 Task: Create a 'franchise' object.
Action: Mouse moved to (1311, 84)
Screenshot: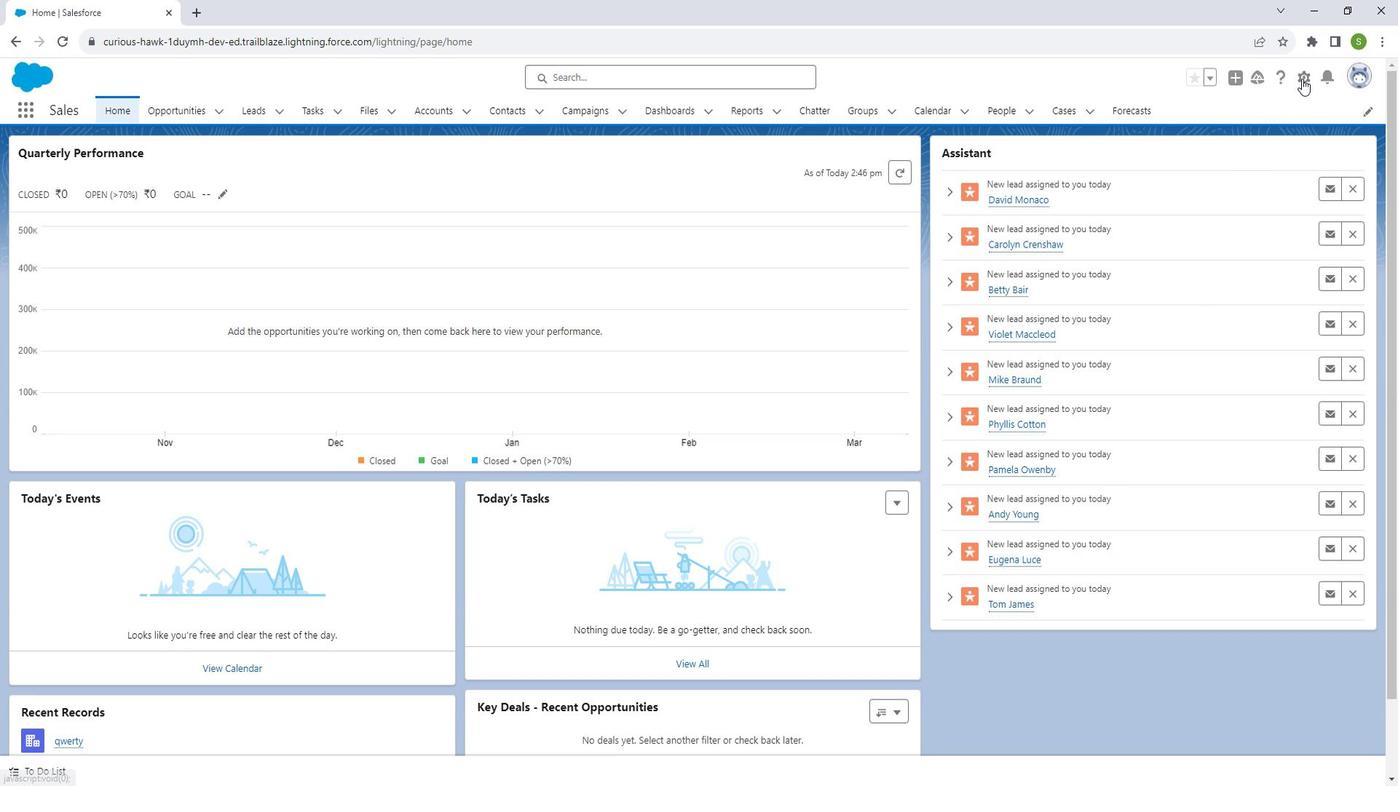 
Action: Mouse pressed left at (1311, 84)
Screenshot: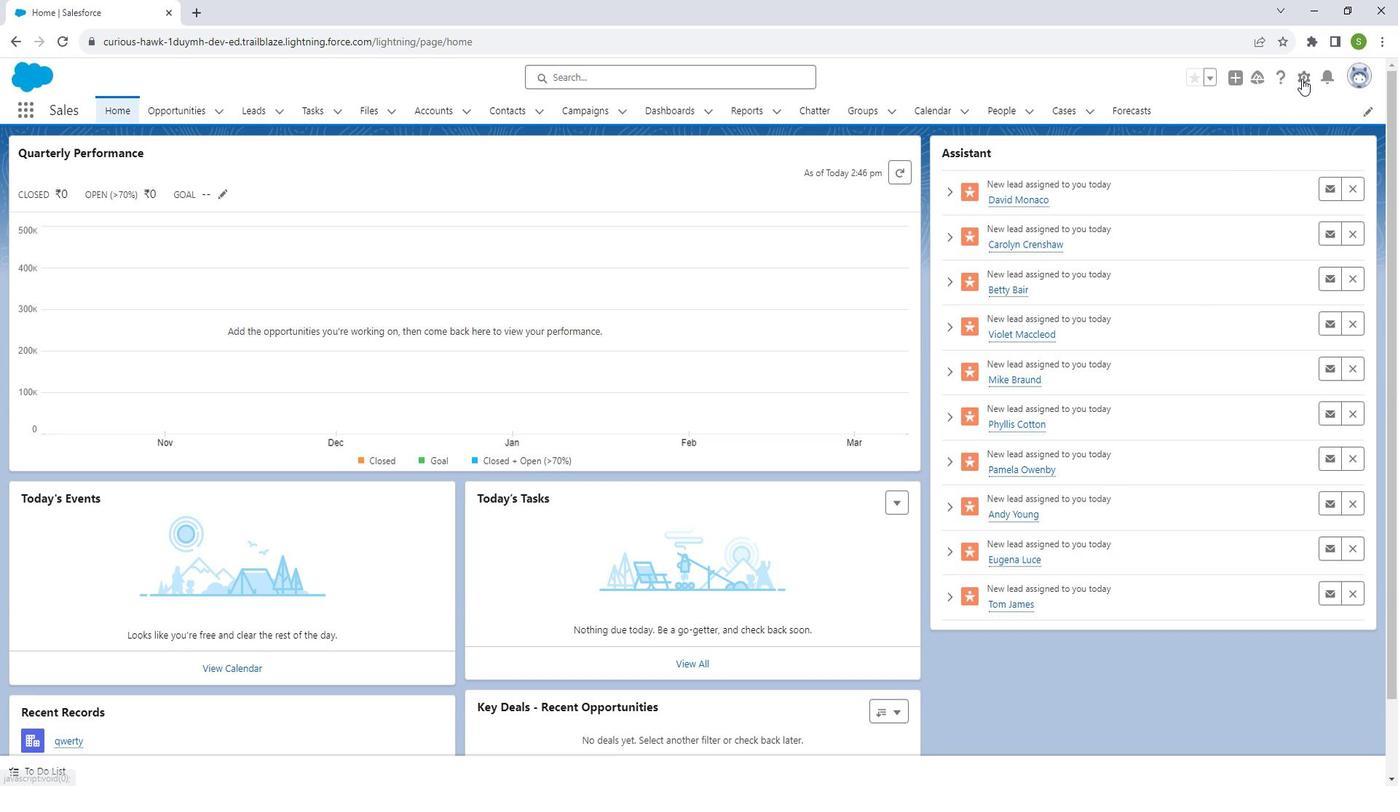 
Action: Mouse moved to (1266, 144)
Screenshot: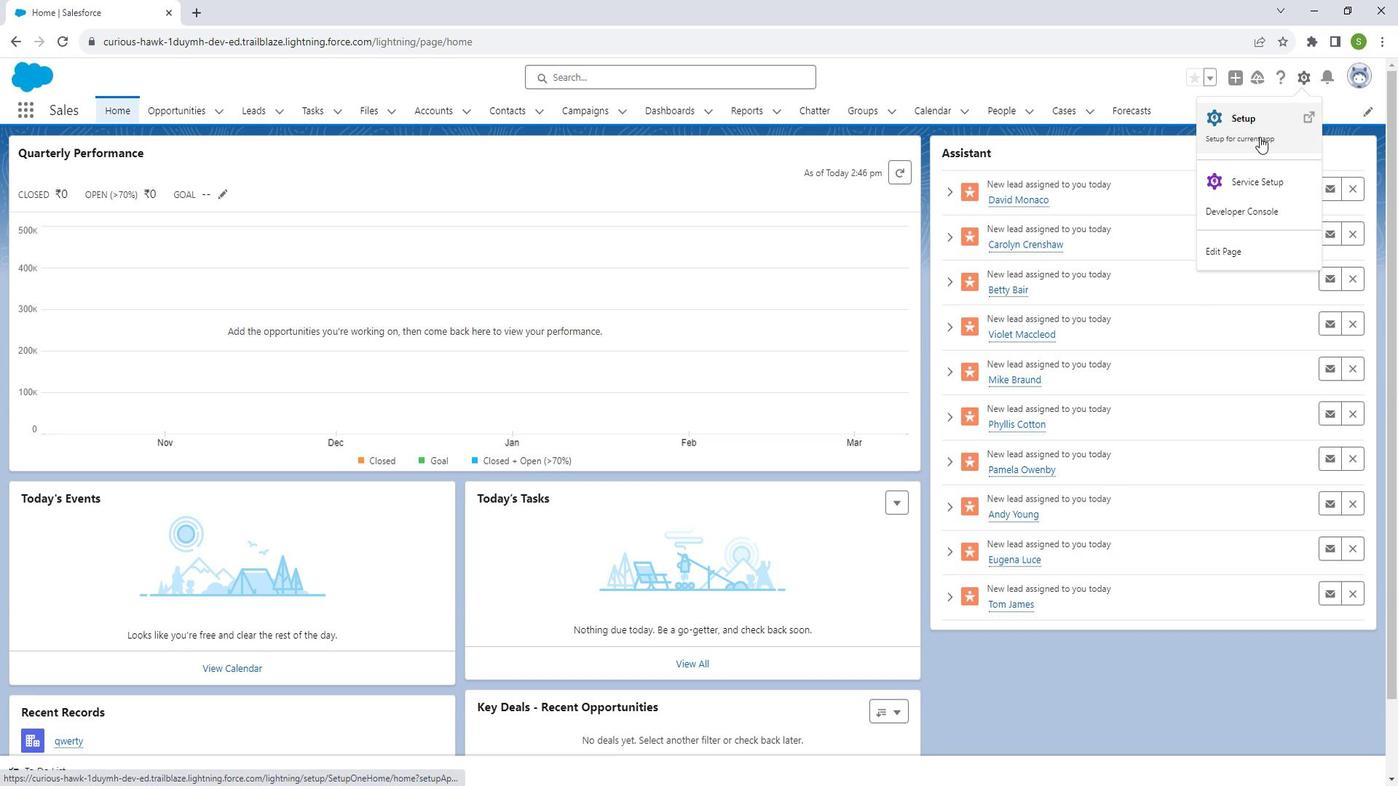 
Action: Mouse pressed left at (1266, 144)
Screenshot: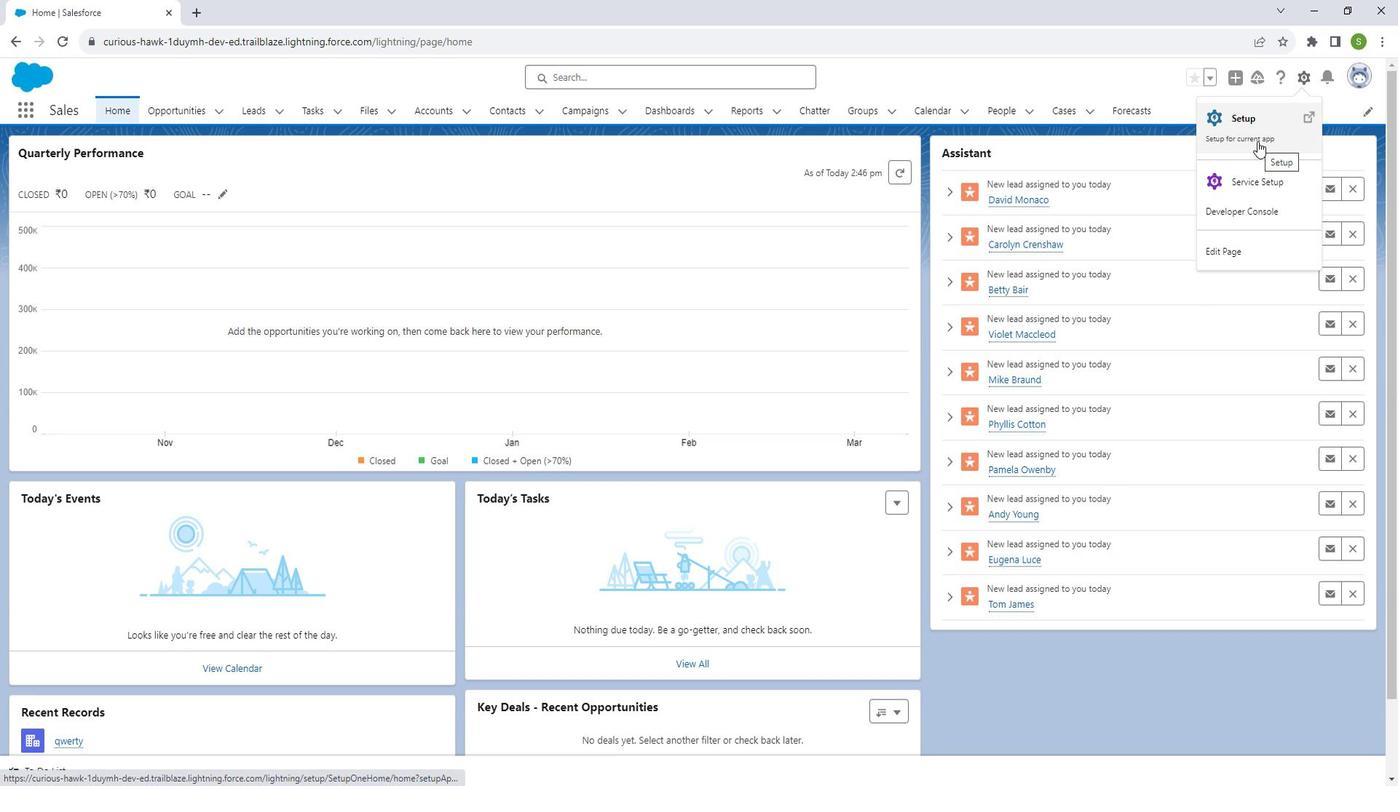 
Action: Mouse moved to (117, 275)
Screenshot: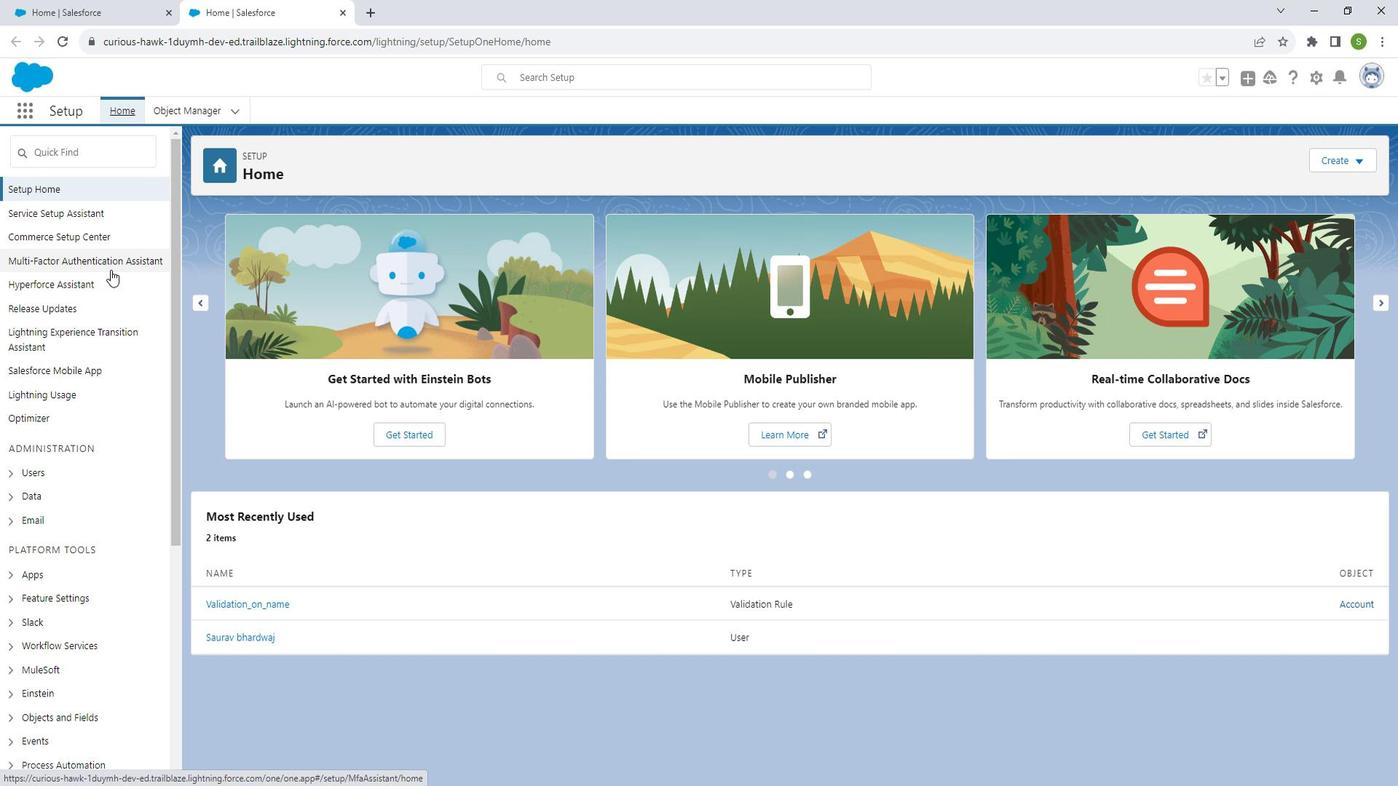 
Action: Mouse scrolled (117, 274) with delta (0, 0)
Screenshot: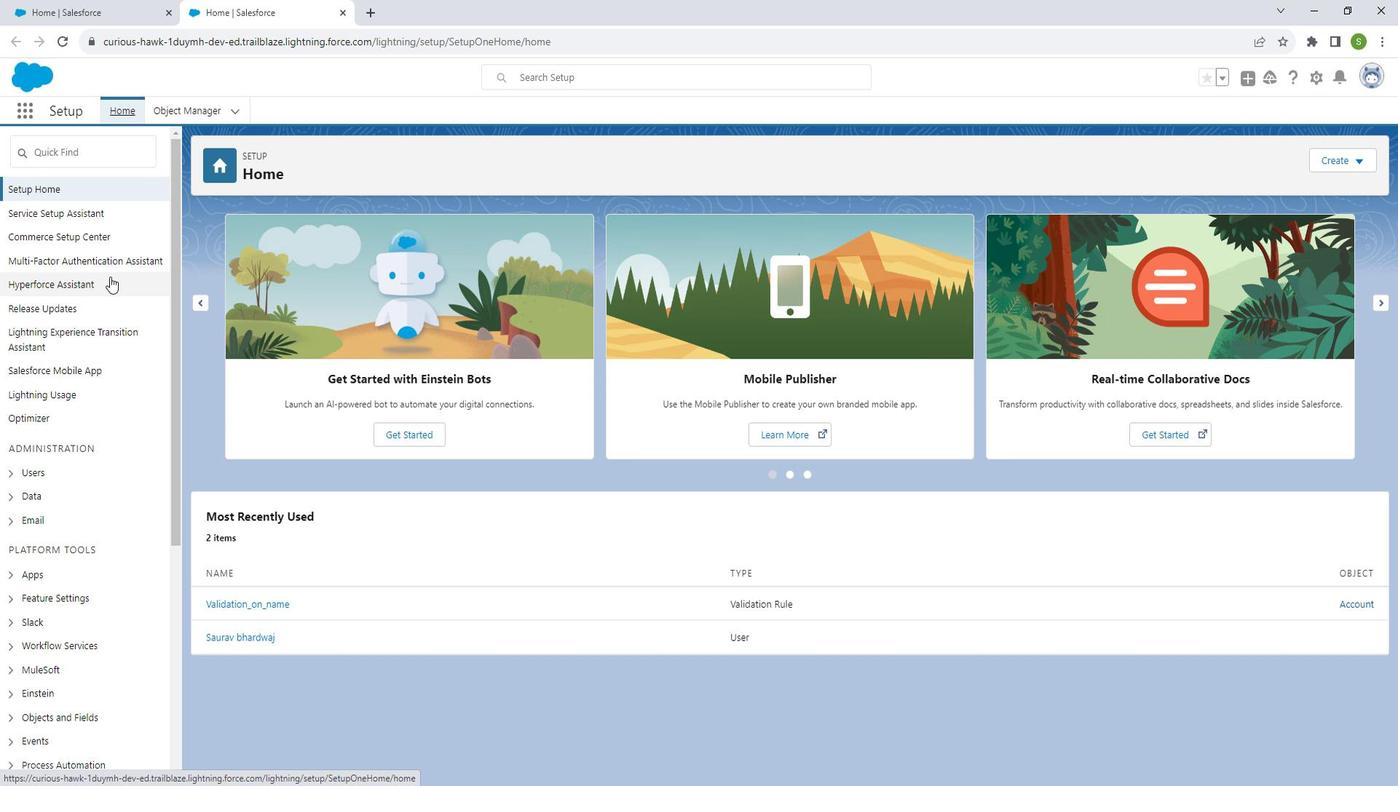 
Action: Mouse moved to (117, 277)
Screenshot: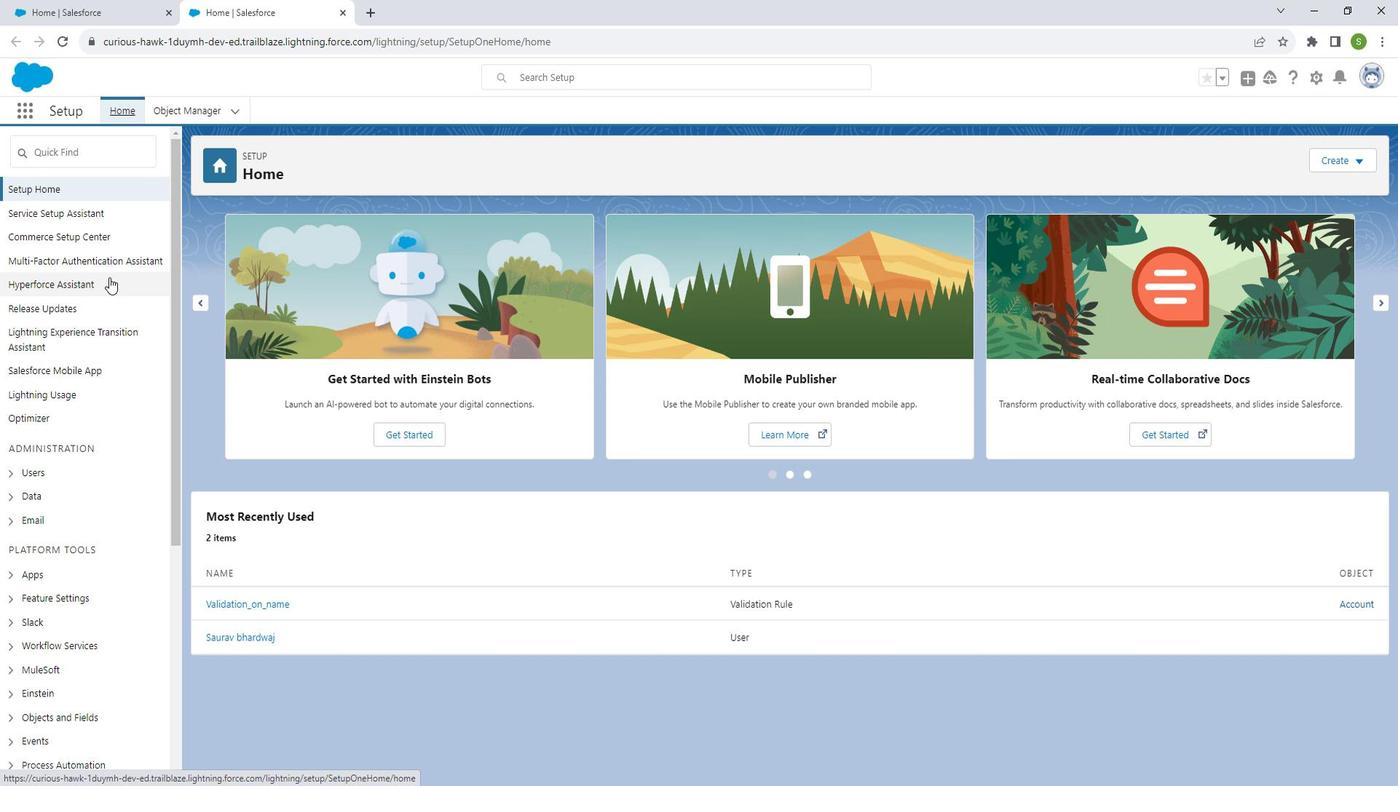 
Action: Mouse scrolled (117, 276) with delta (0, 0)
Screenshot: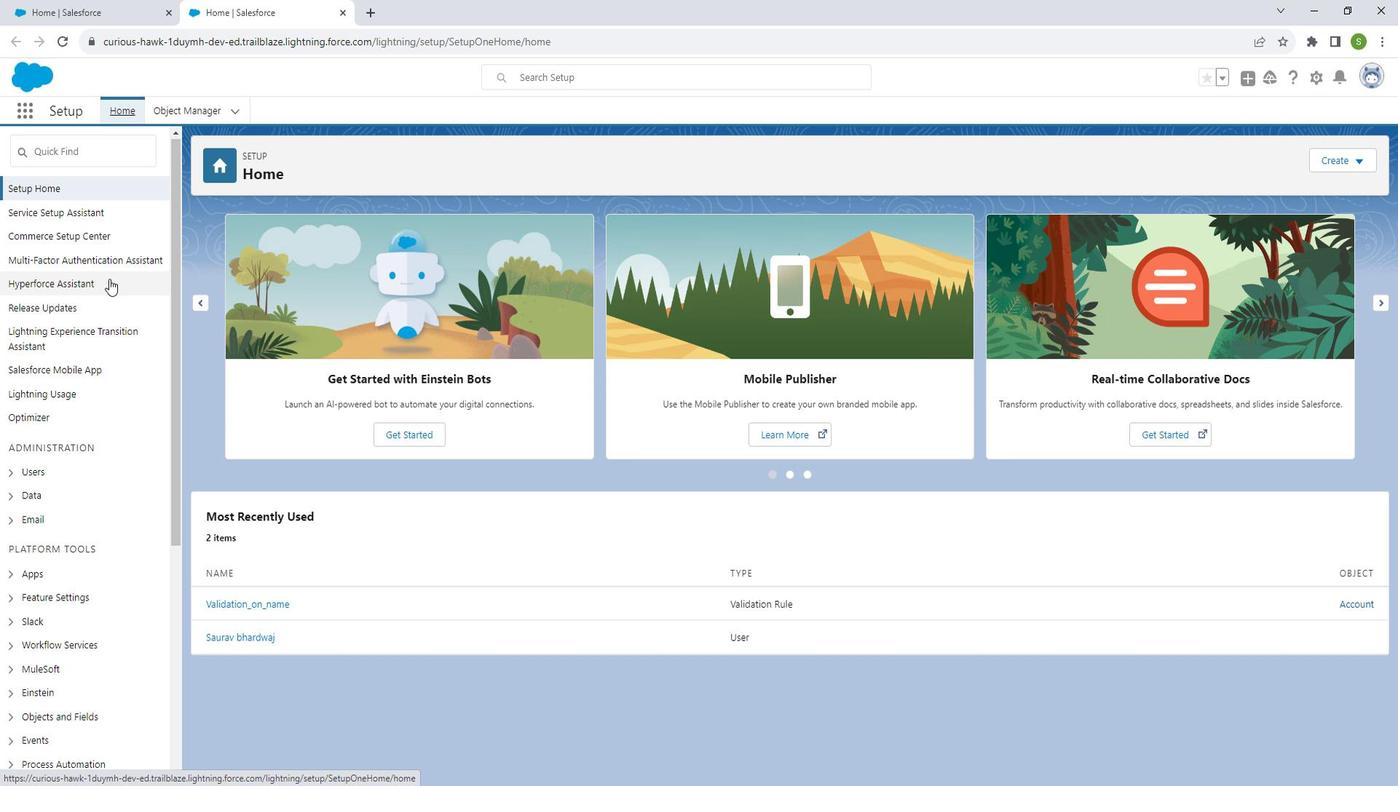 
Action: Mouse moved to (117, 277)
Screenshot: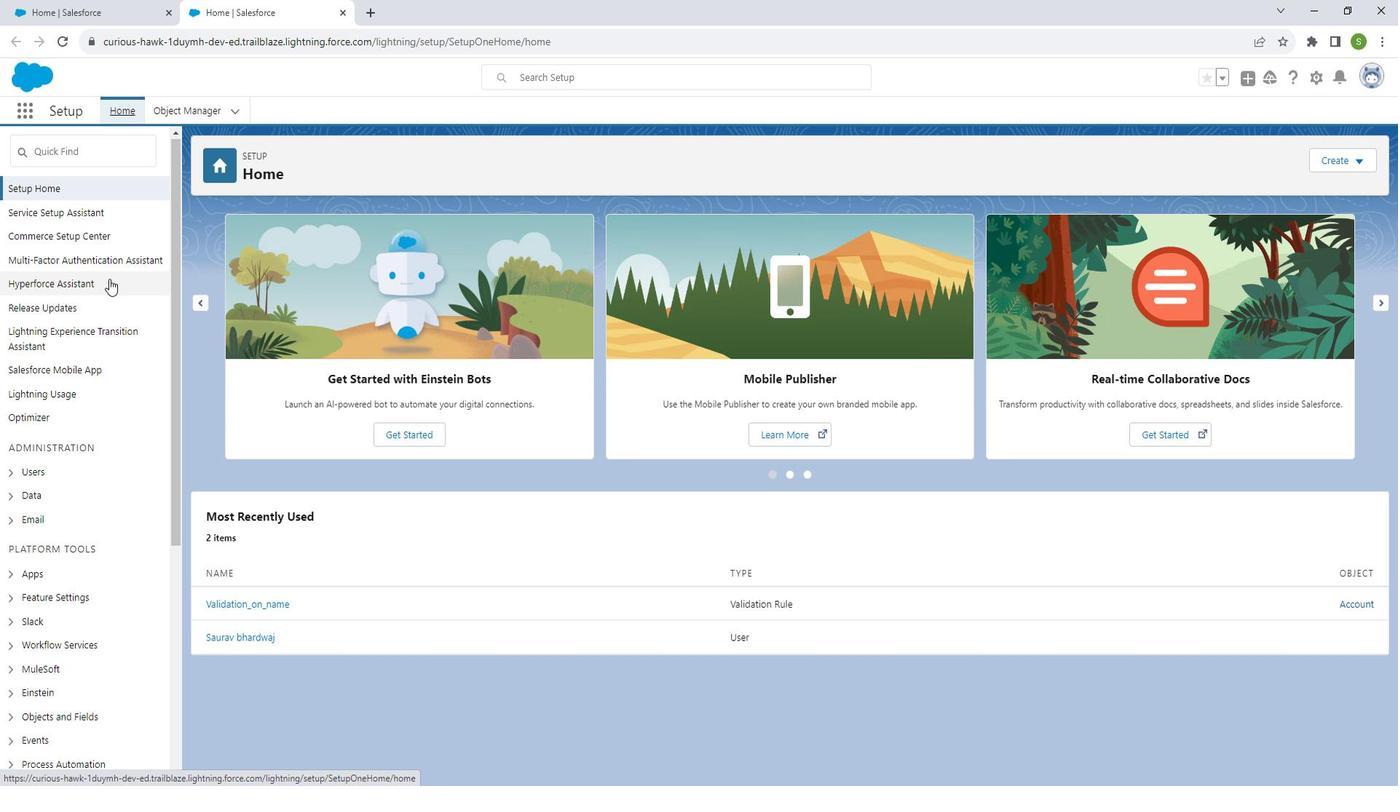
Action: Mouse scrolled (117, 276) with delta (0, 0)
Screenshot: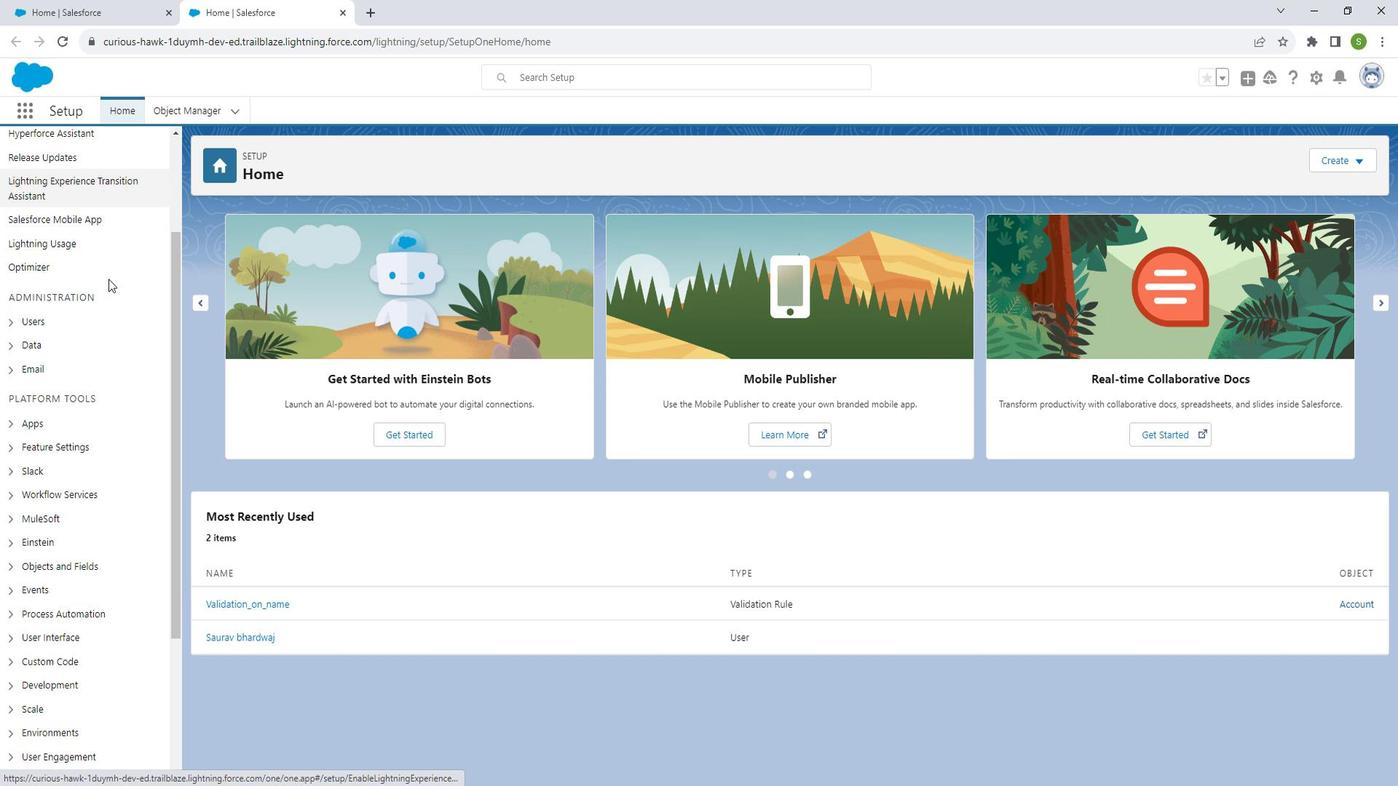
Action: Mouse moved to (117, 277)
Screenshot: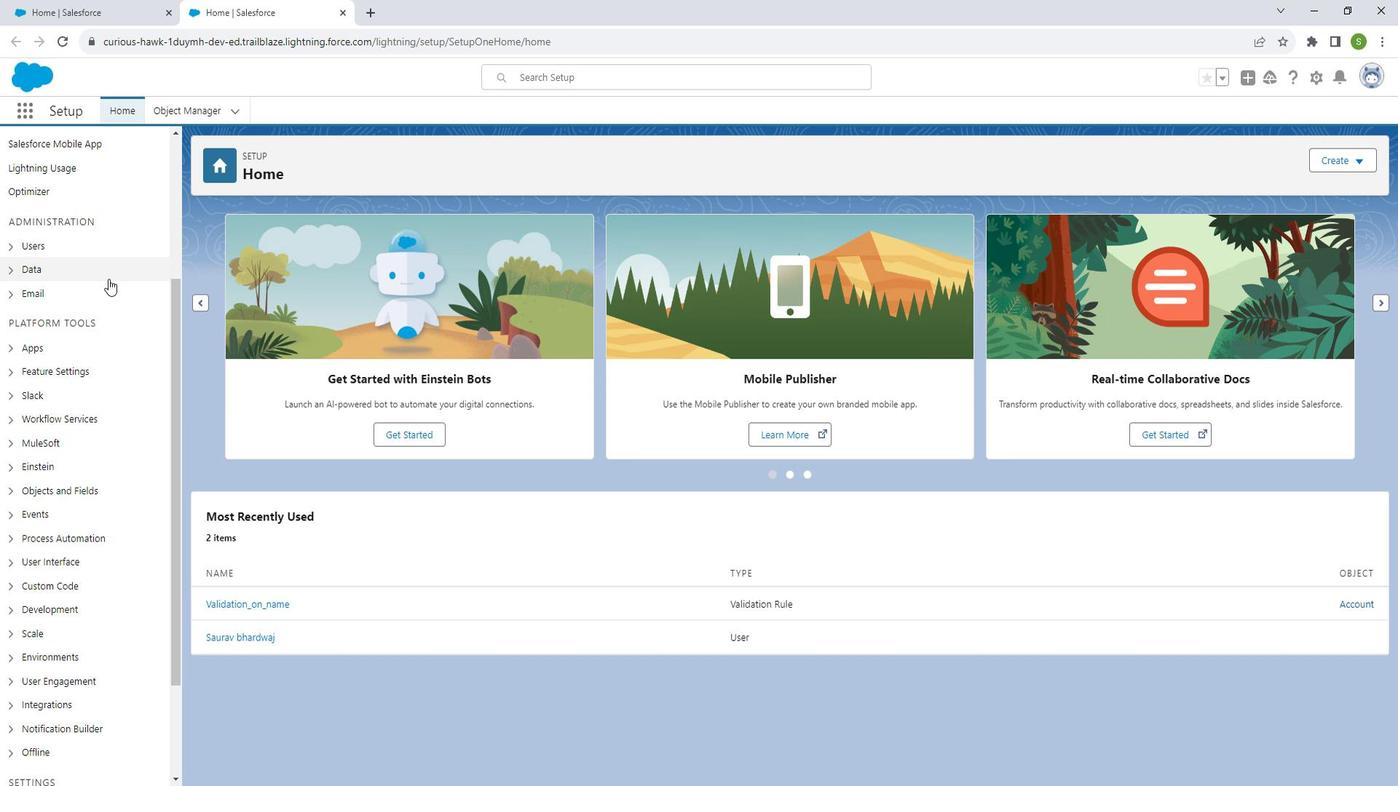 
Action: Mouse scrolled (117, 278) with delta (0, 0)
Screenshot: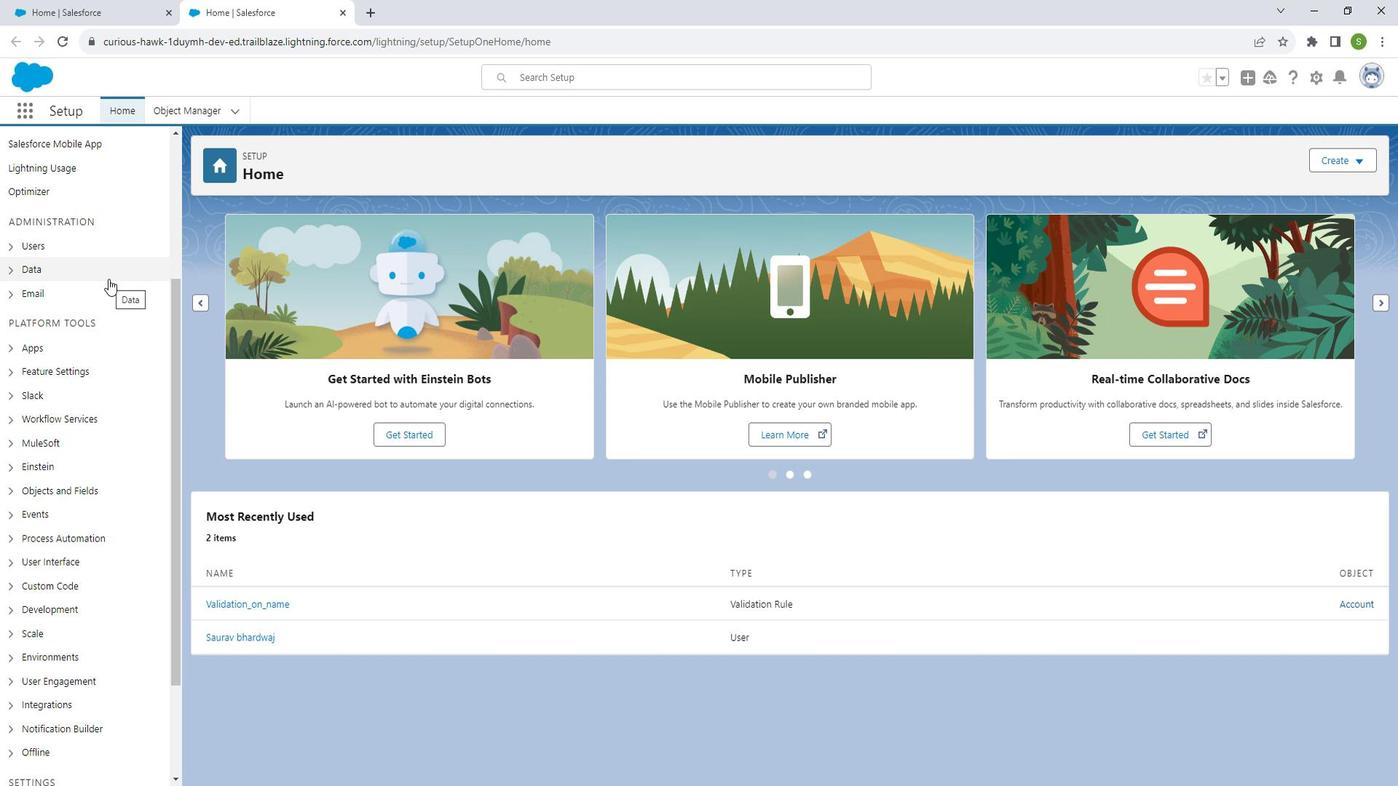 
Action: Mouse scrolled (117, 278) with delta (0, 0)
Screenshot: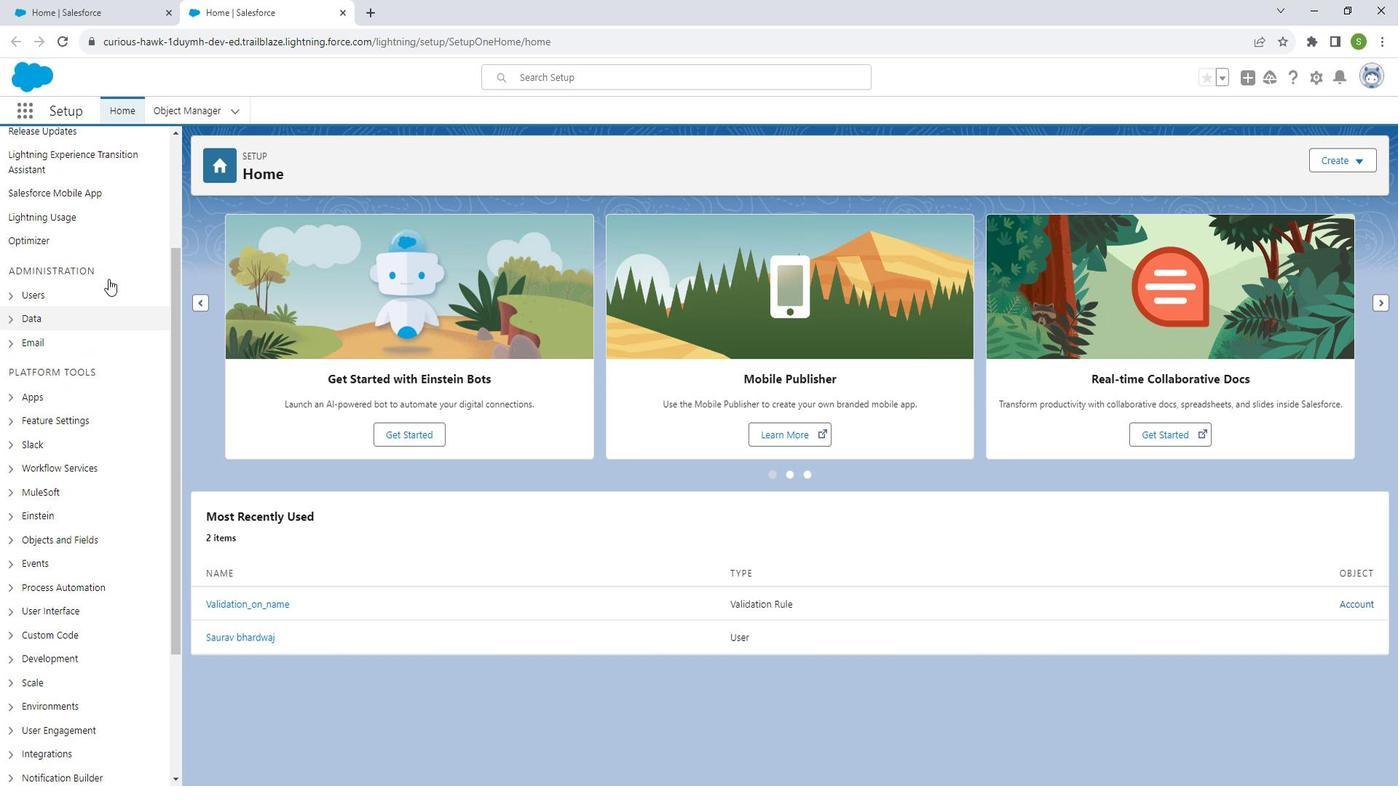 
Action: Mouse moved to (117, 276)
Screenshot: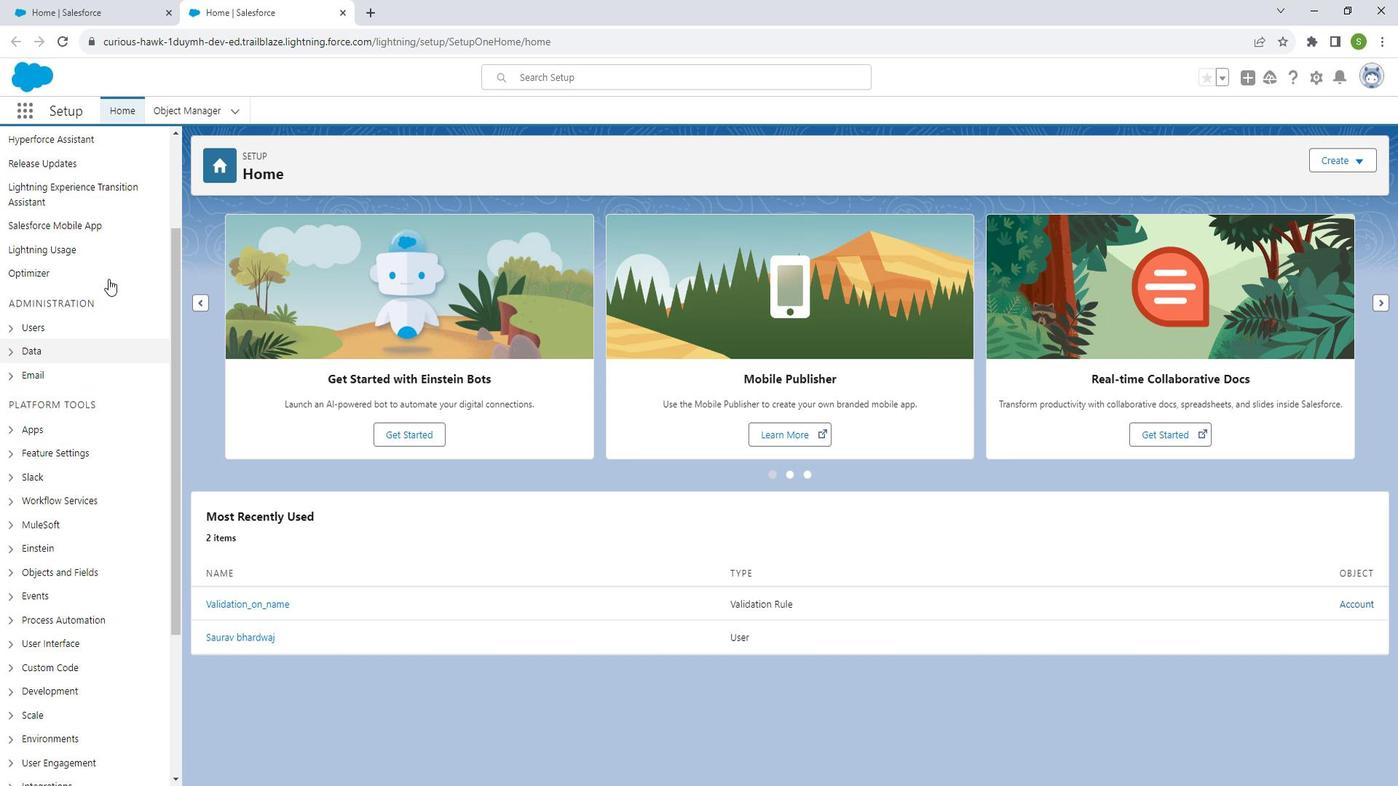 
Action: Mouse scrolled (117, 277) with delta (0, 0)
Screenshot: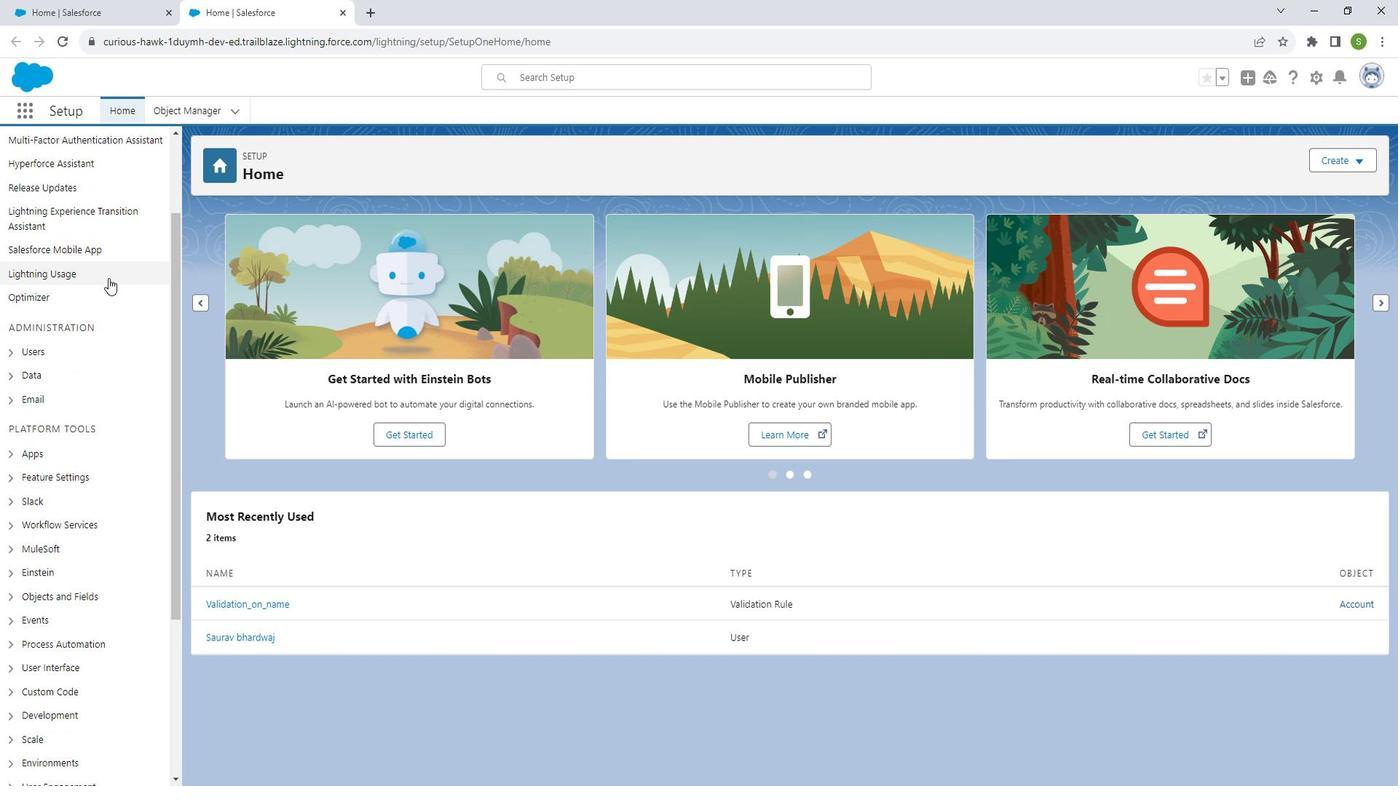 
Action: Mouse moved to (117, 276)
Screenshot: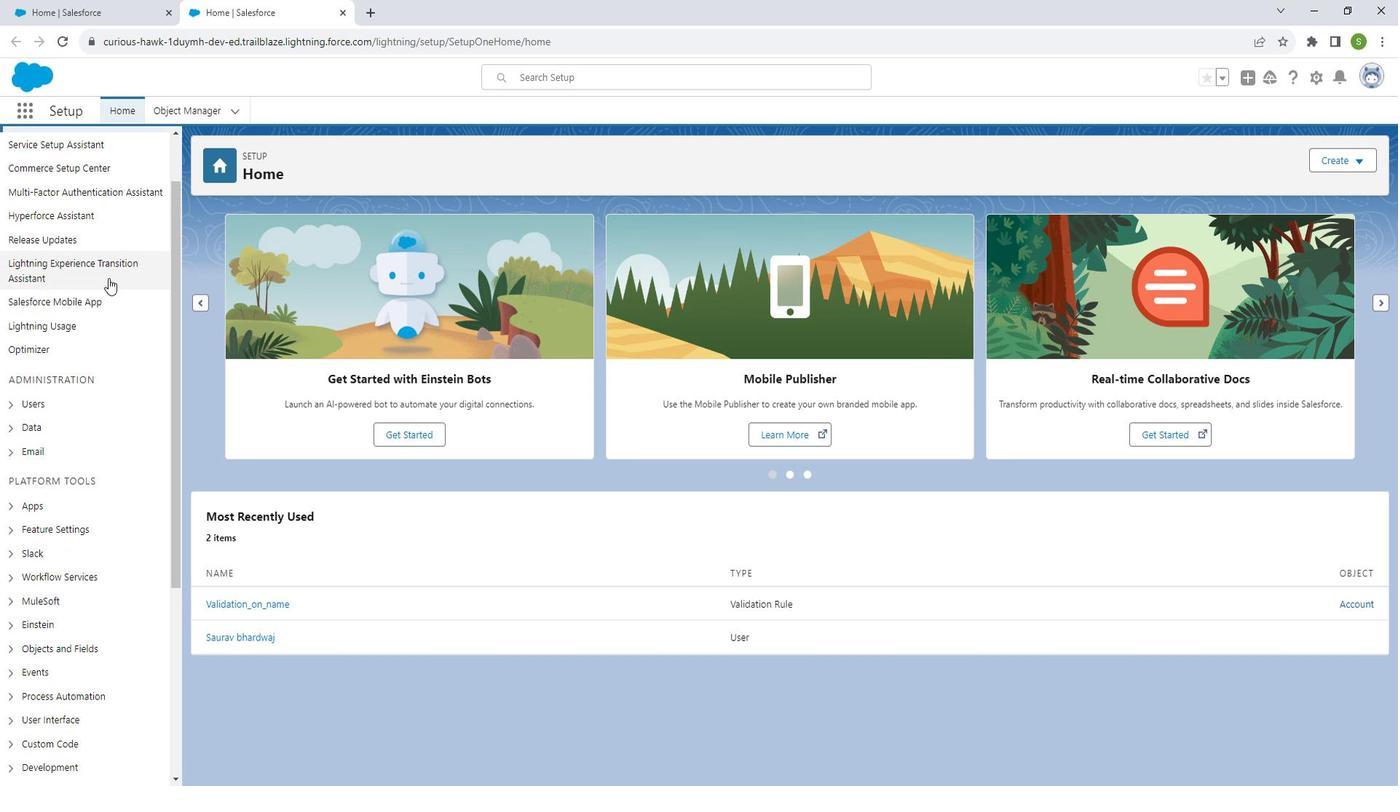 
Action: Mouse scrolled (117, 276) with delta (0, 0)
Screenshot: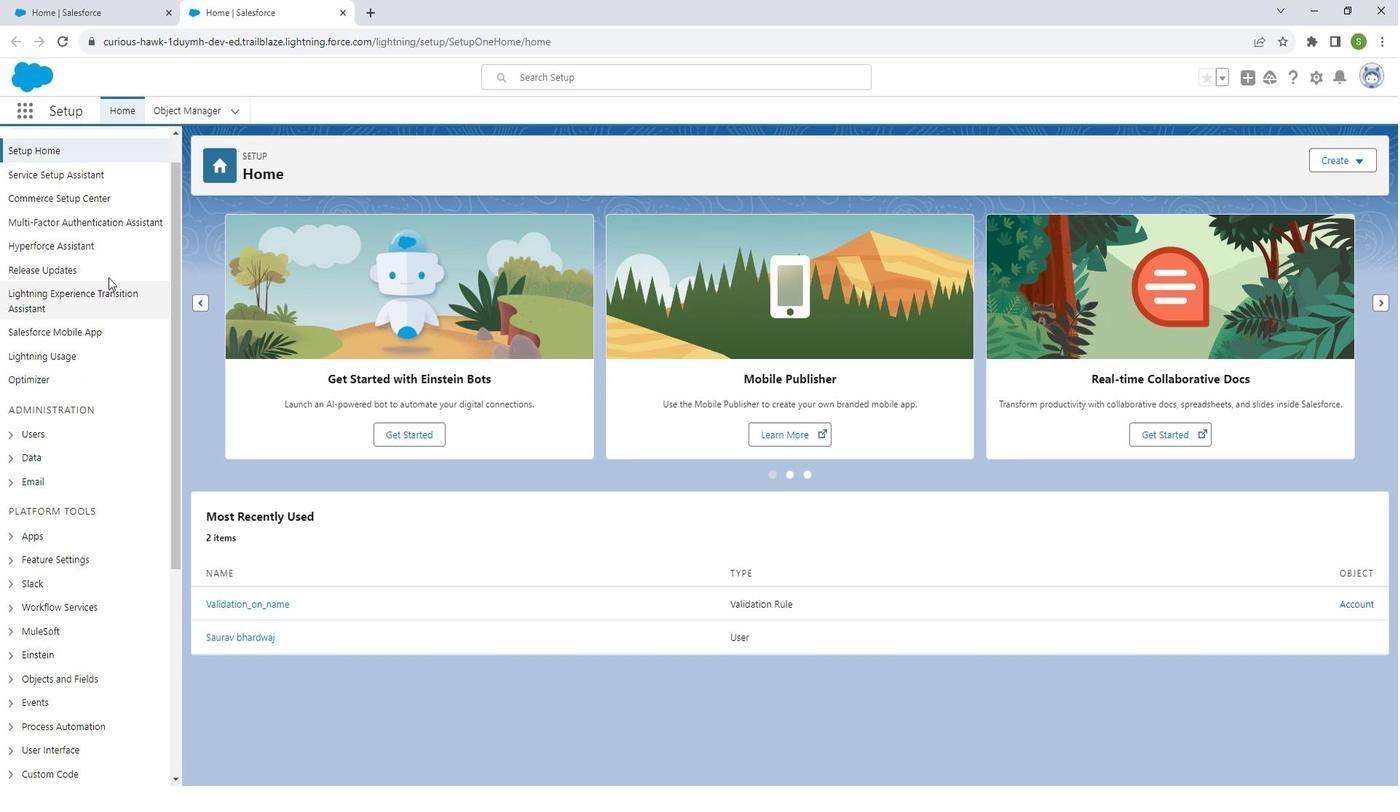 
Action: Mouse moved to (190, 114)
Screenshot: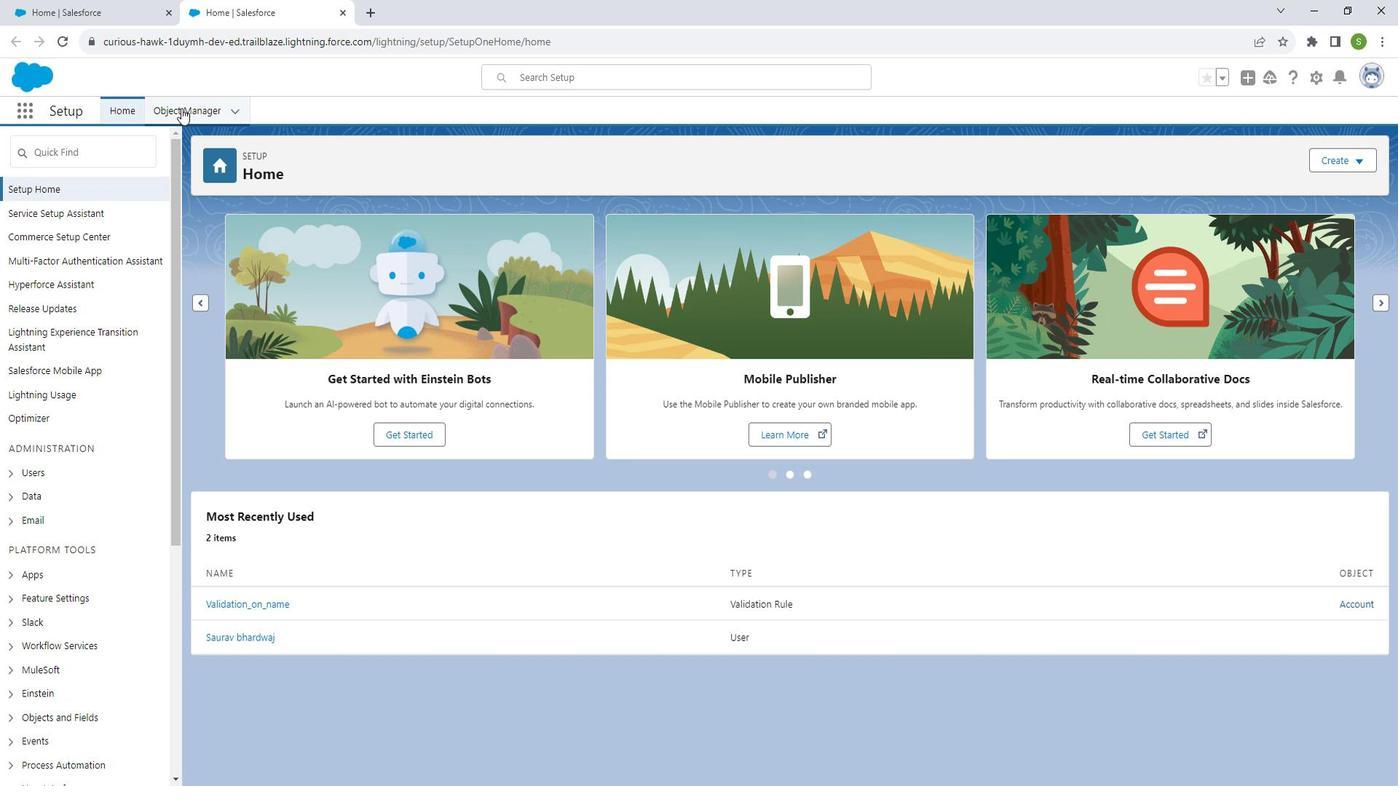 
Action: Mouse pressed left at (190, 114)
Screenshot: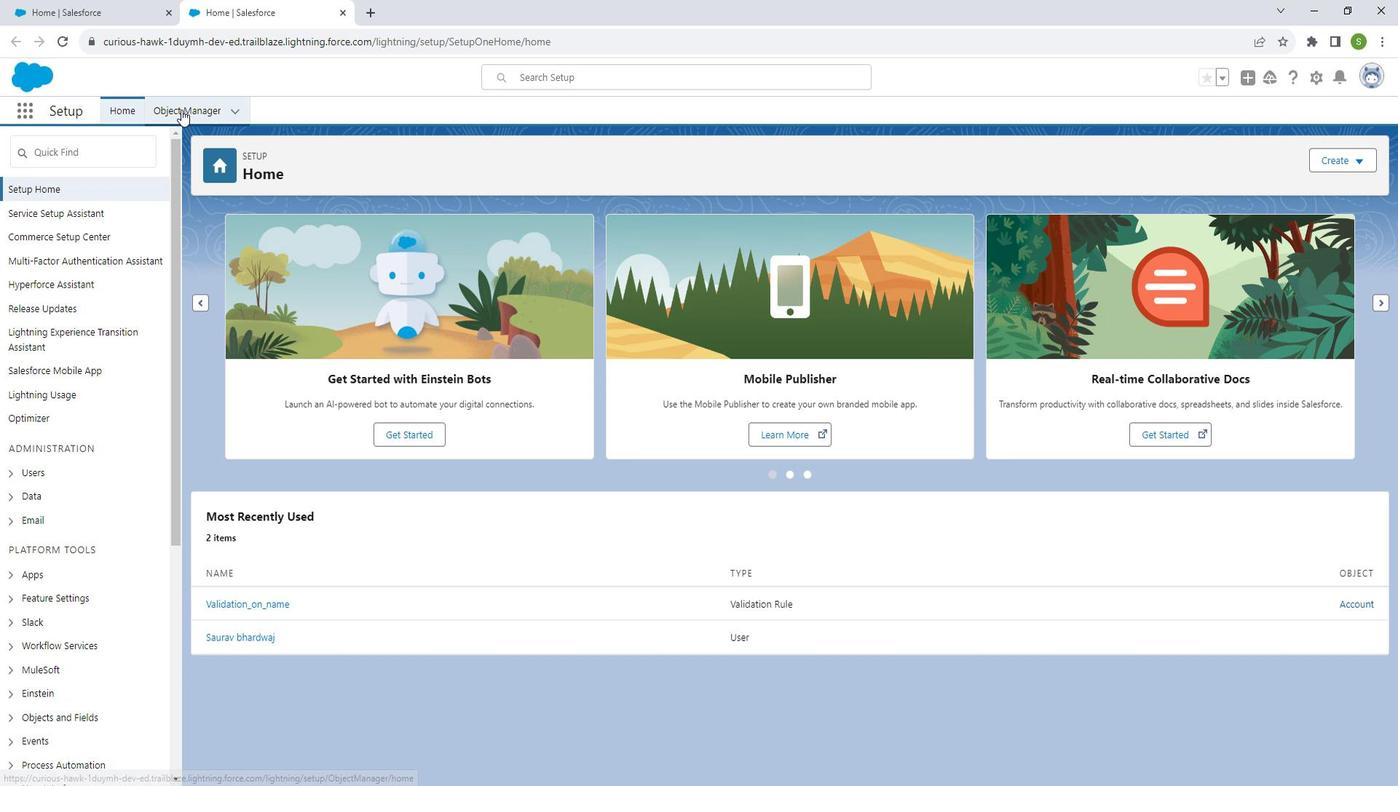 
Action: Mouse moved to (1332, 164)
Screenshot: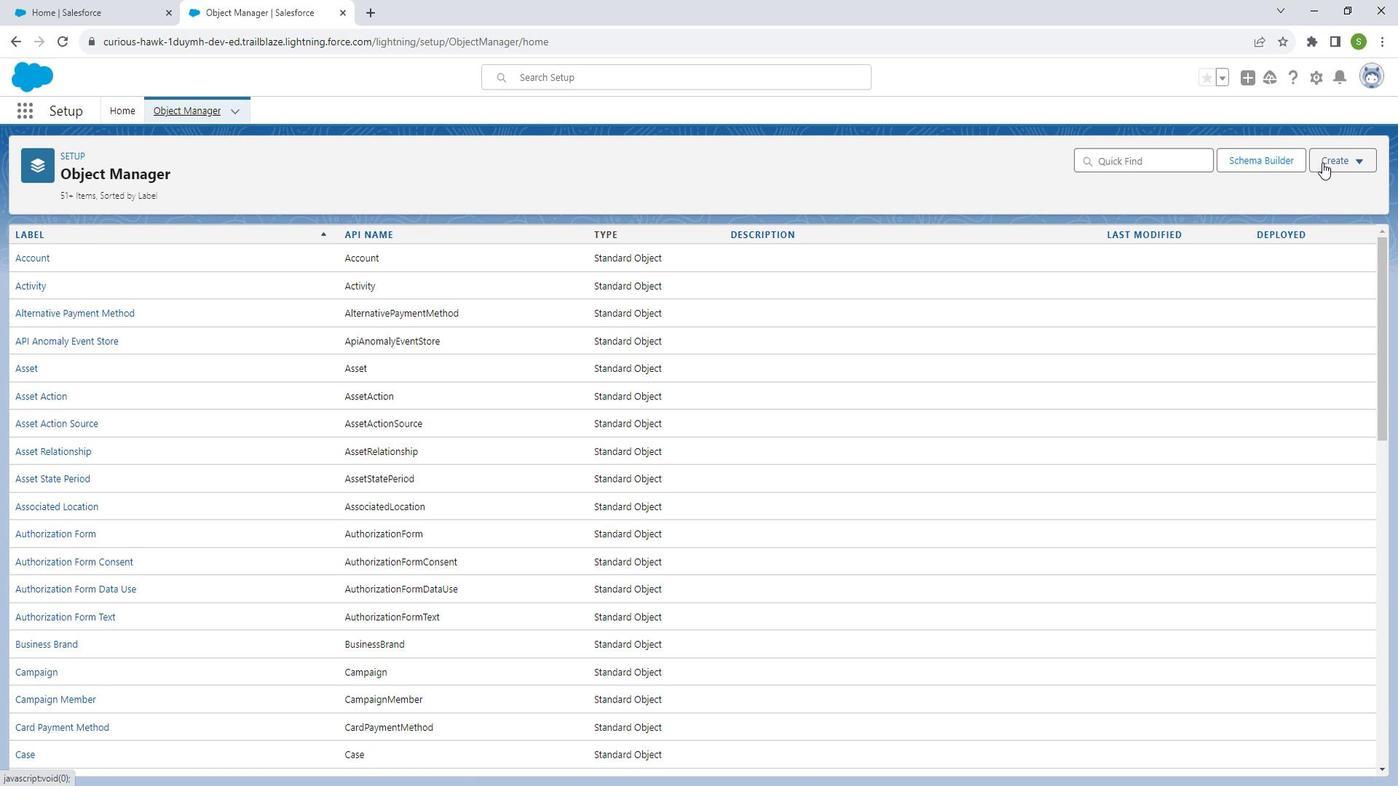 
Action: Mouse pressed left at (1332, 164)
Screenshot: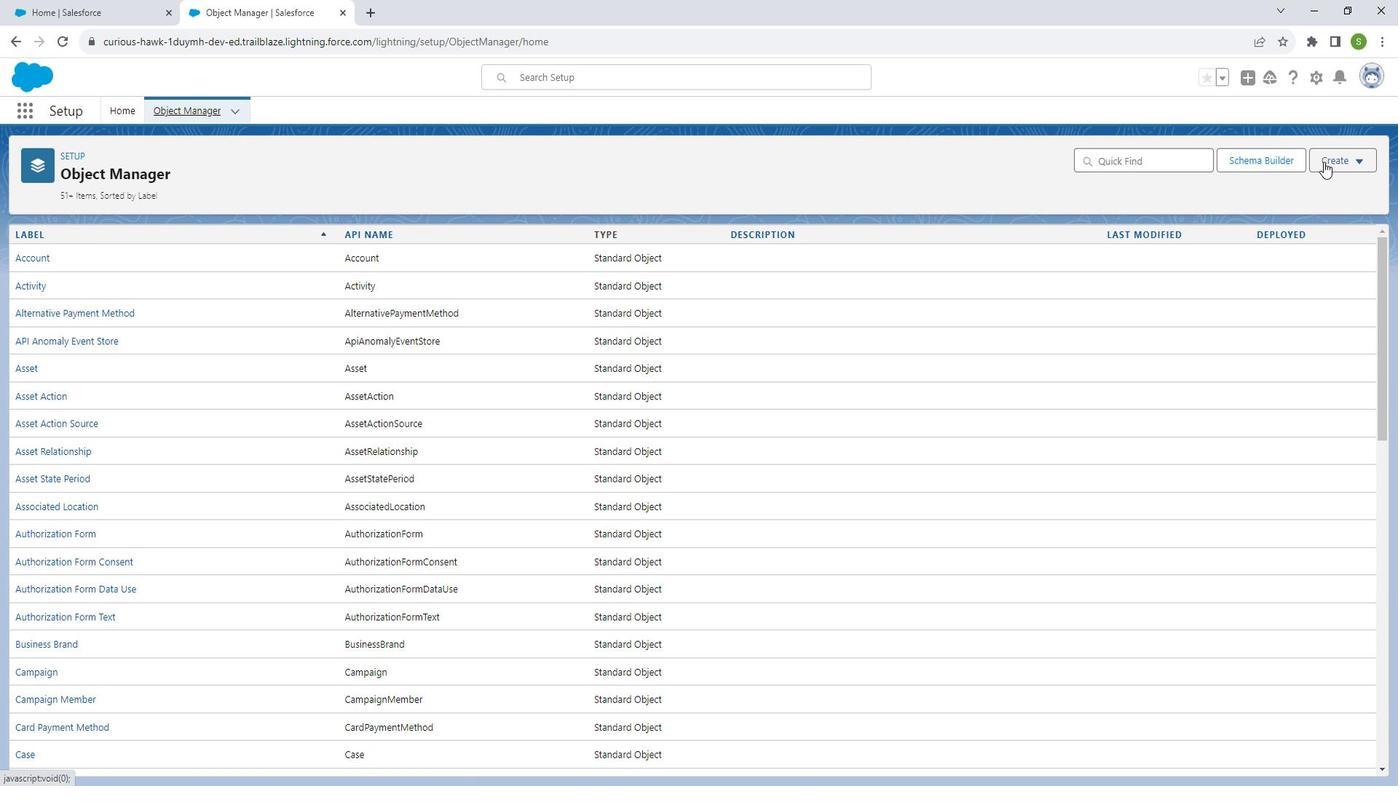 
Action: Mouse moved to (1295, 200)
Screenshot: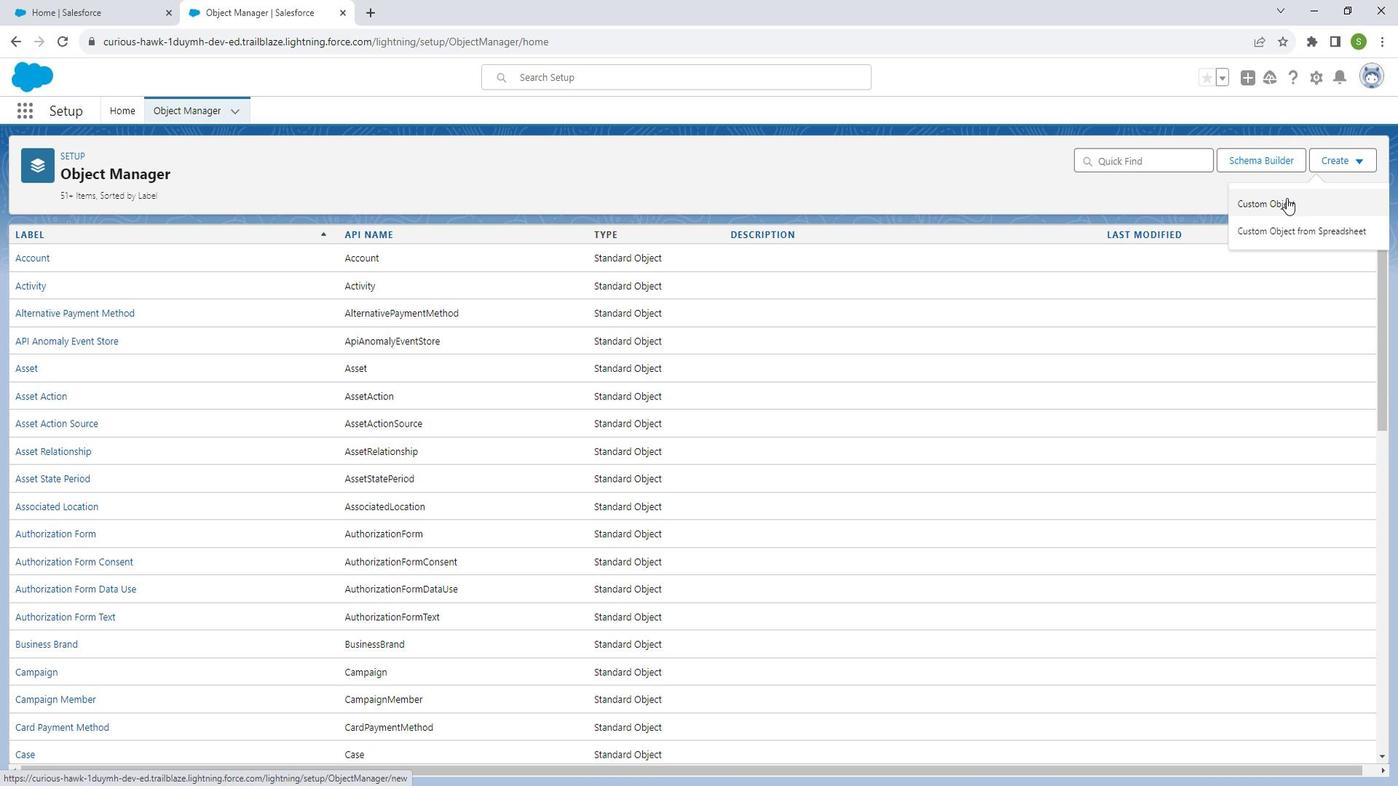
Action: Mouse pressed left at (1295, 200)
Screenshot: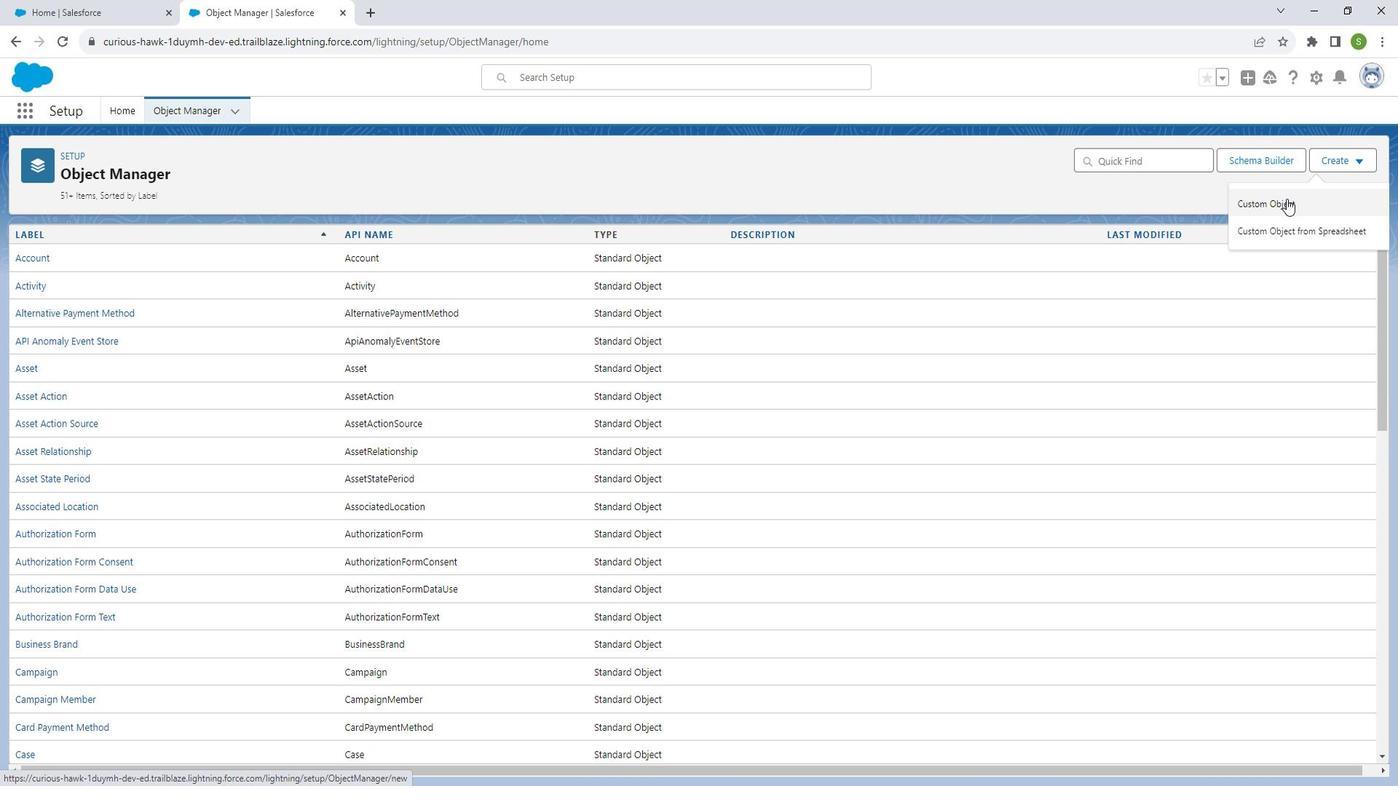 
Action: Mouse moved to (337, 351)
Screenshot: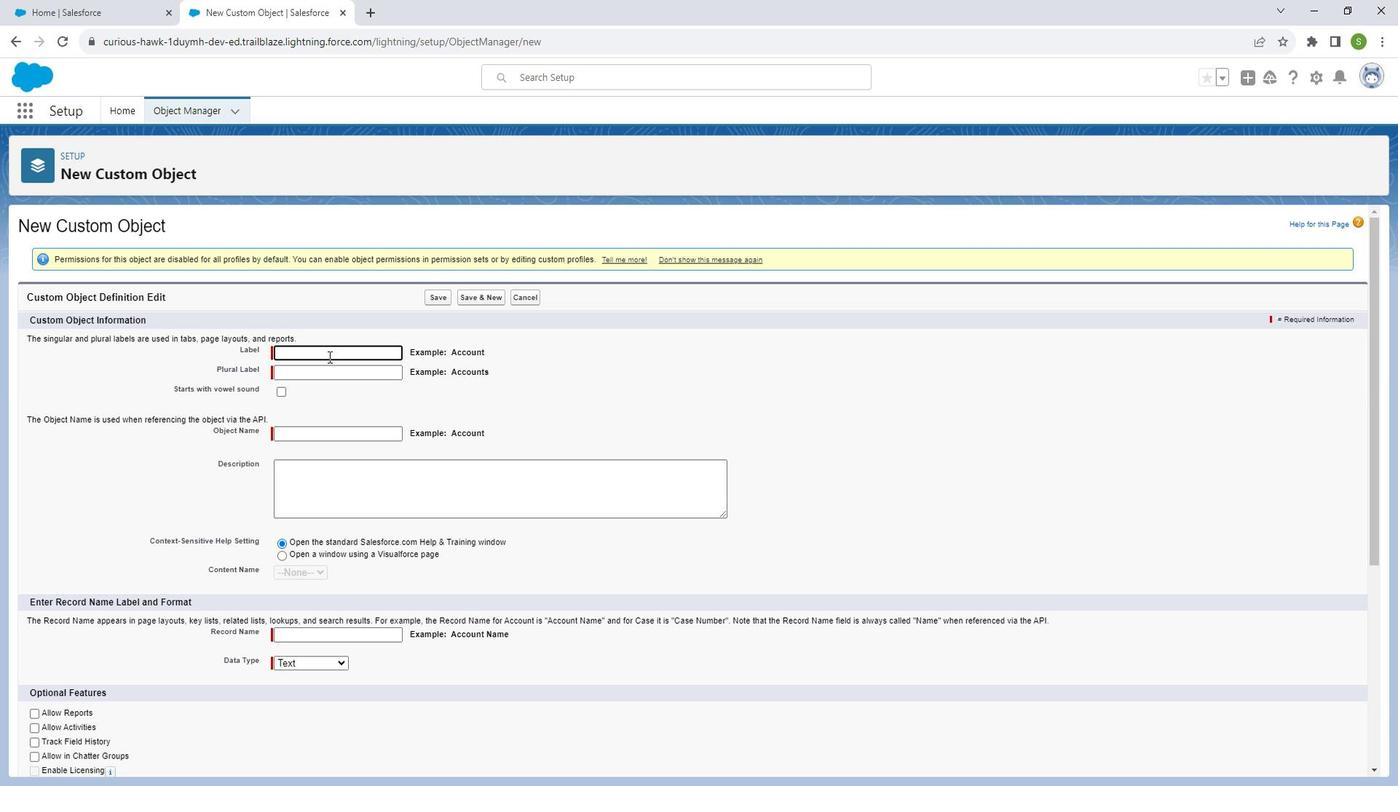 
Action: Key pressed <Key.shift_r>Franchise
Screenshot: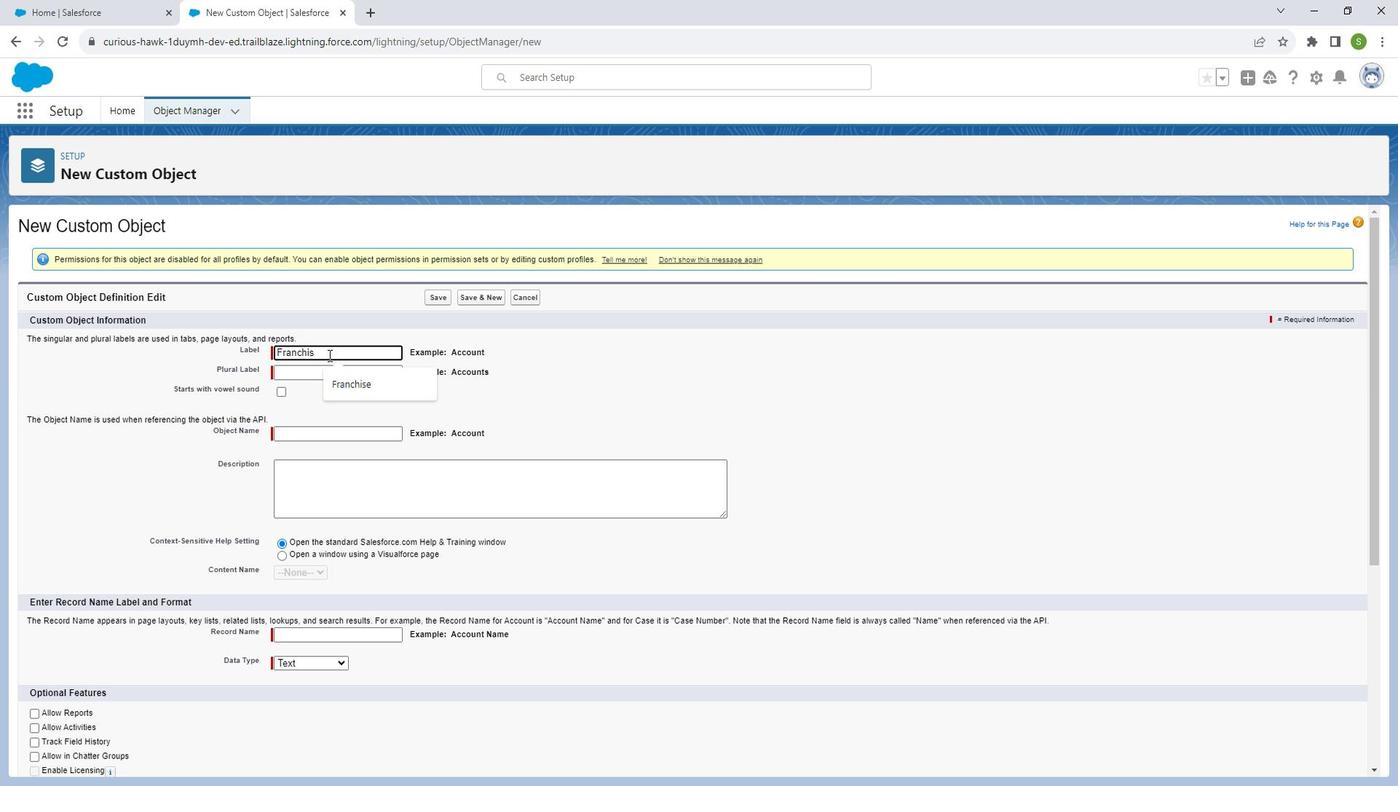 
Action: Mouse moved to (347, 367)
Screenshot: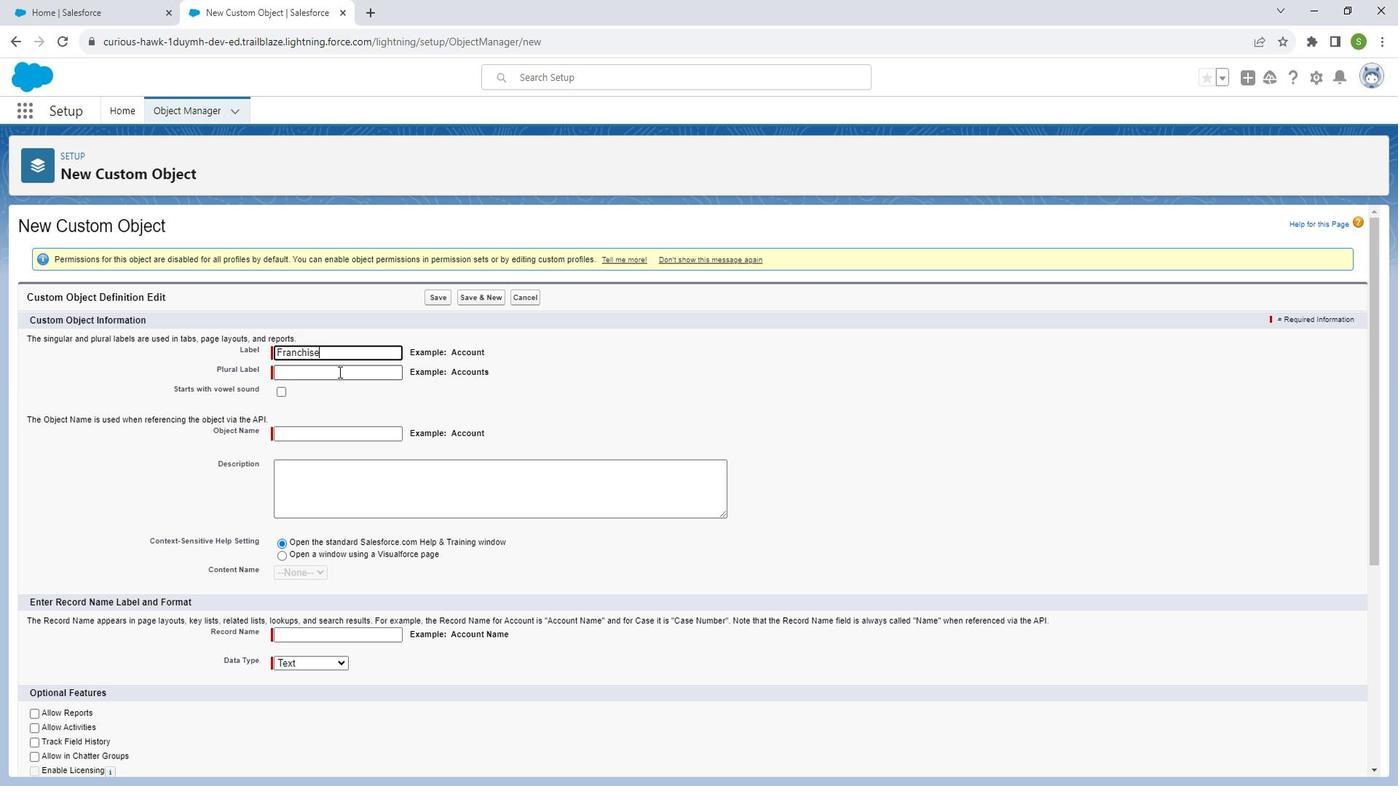
Action: Mouse pressed left at (347, 367)
Screenshot: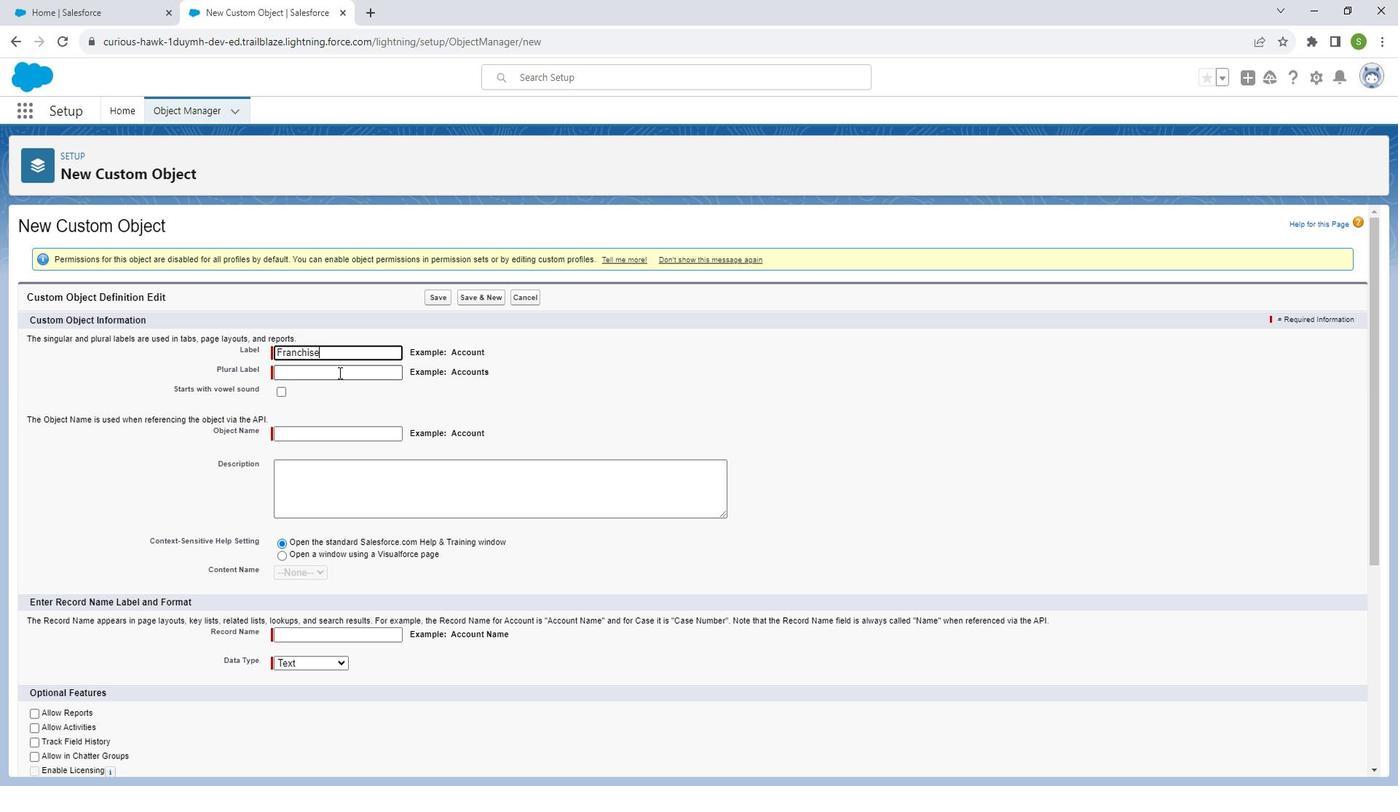 
Action: Mouse moved to (350, 367)
Screenshot: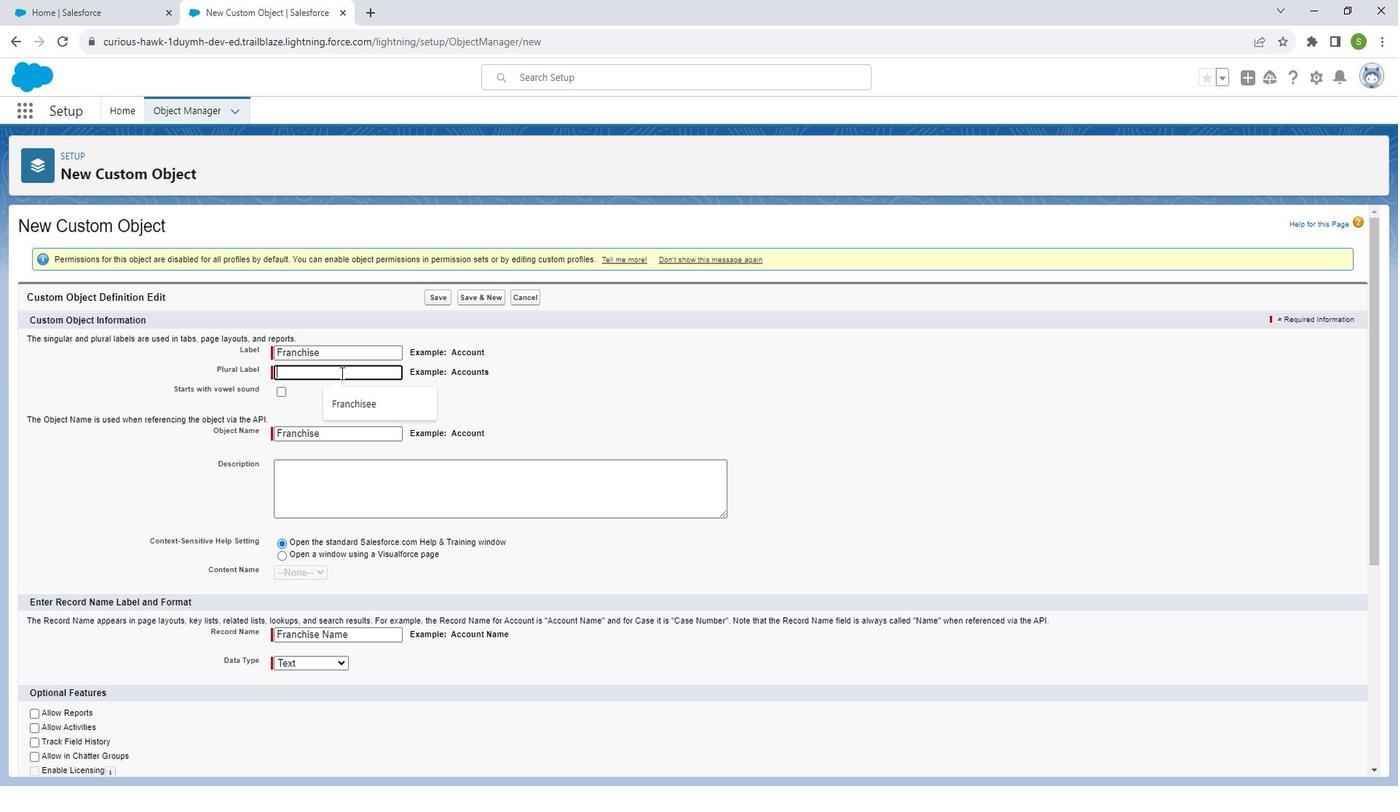 
Action: Key pressed <Key.shift_r>Franchises
Screenshot: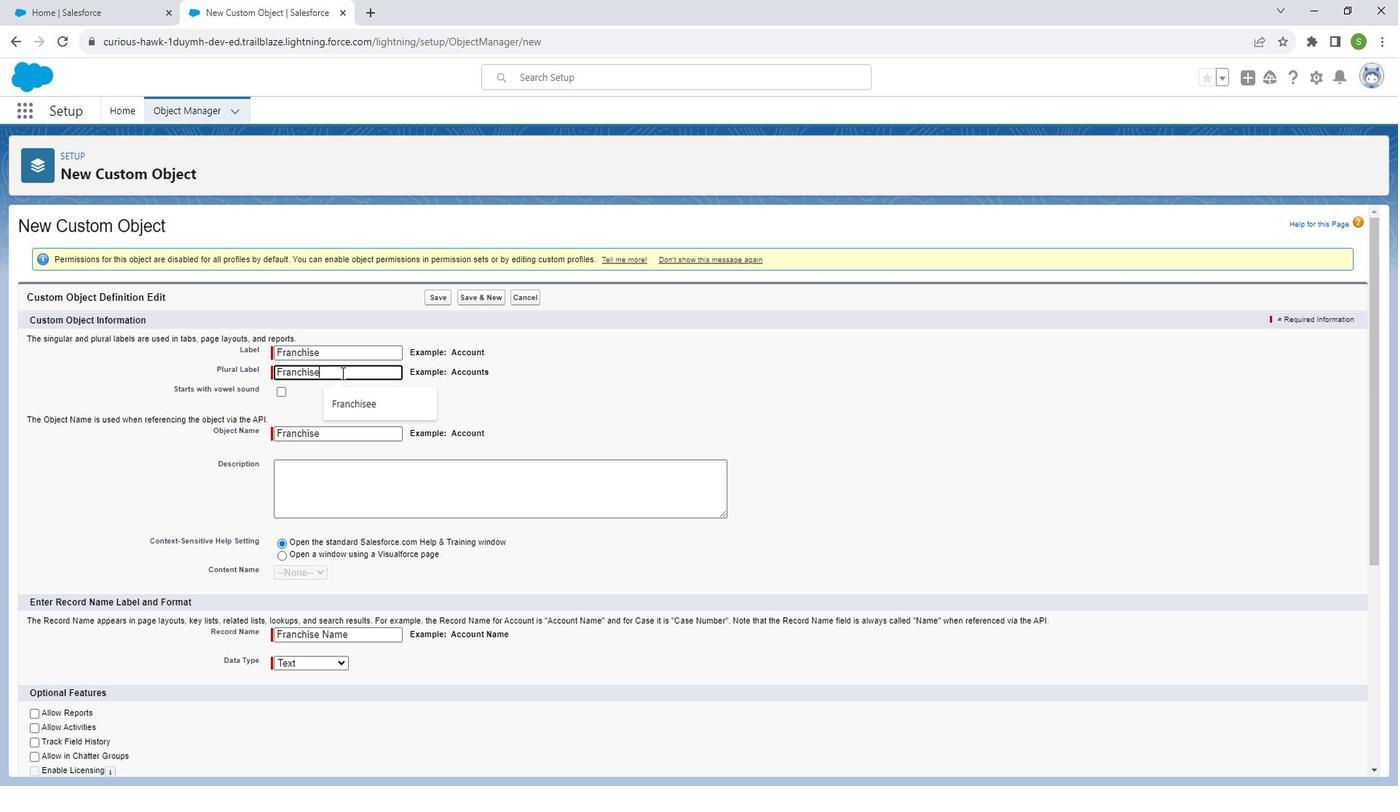 
Action: Mouse moved to (273, 477)
Screenshot: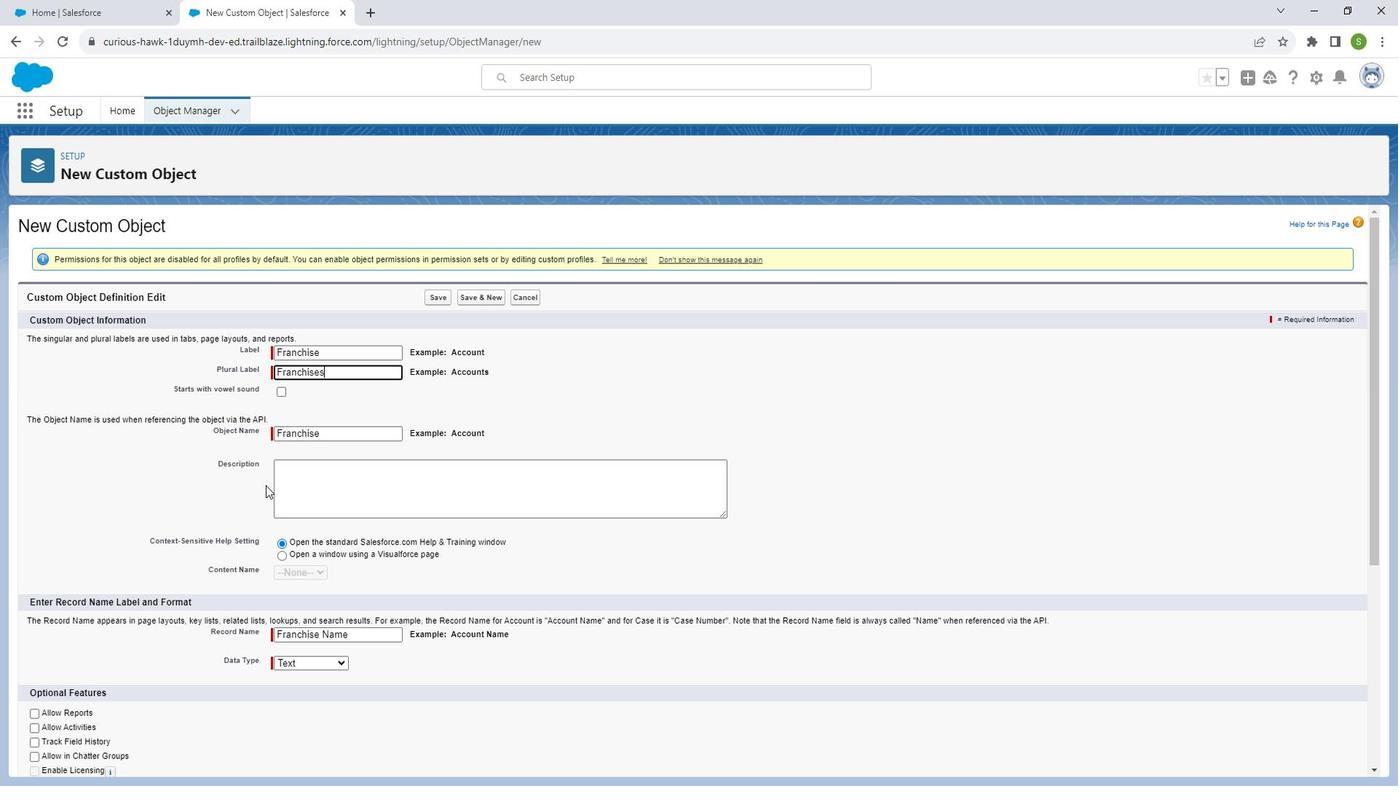 
Action: Mouse scrolled (273, 477) with delta (0, 0)
Screenshot: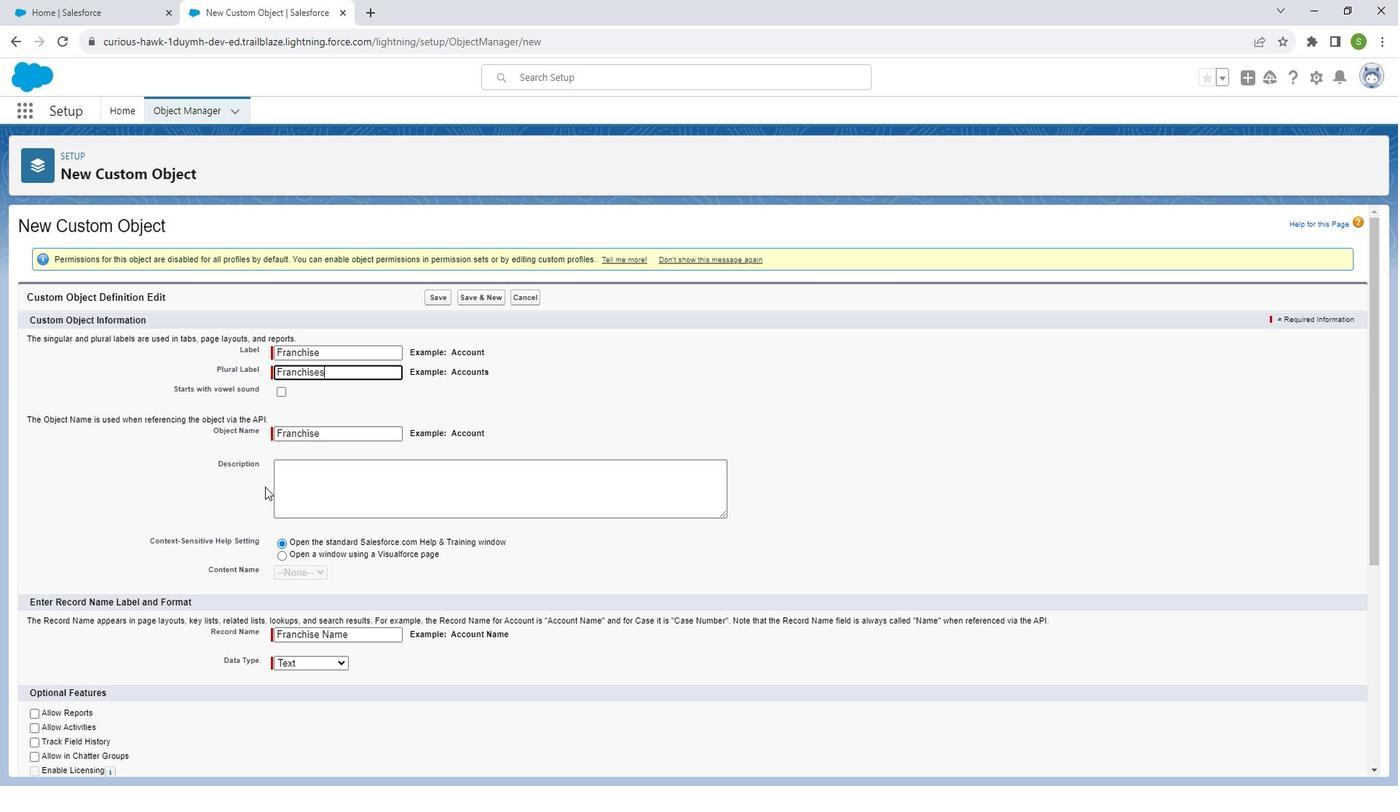 
Action: Mouse scrolled (273, 477) with delta (0, 0)
Screenshot: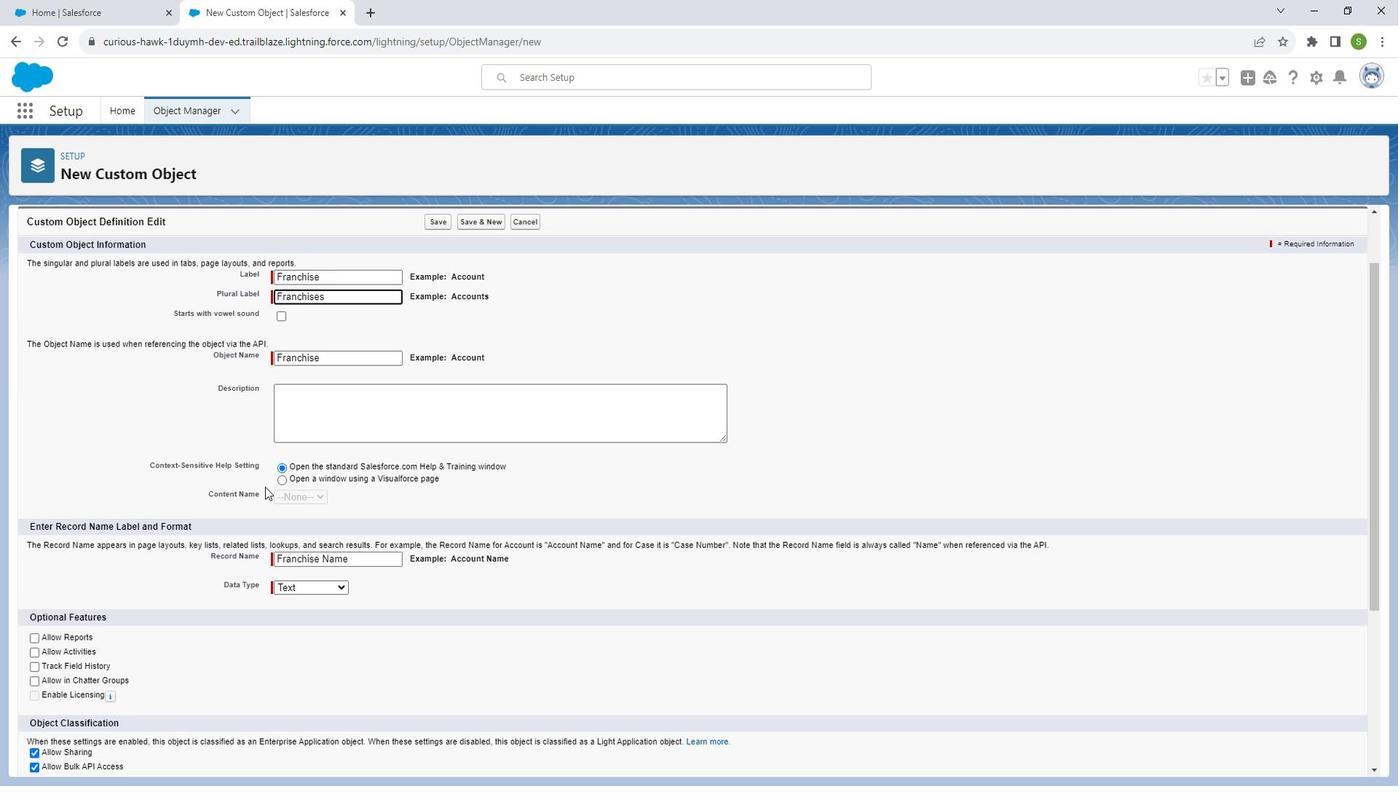 
Action: Mouse scrolled (273, 477) with delta (0, 0)
Screenshot: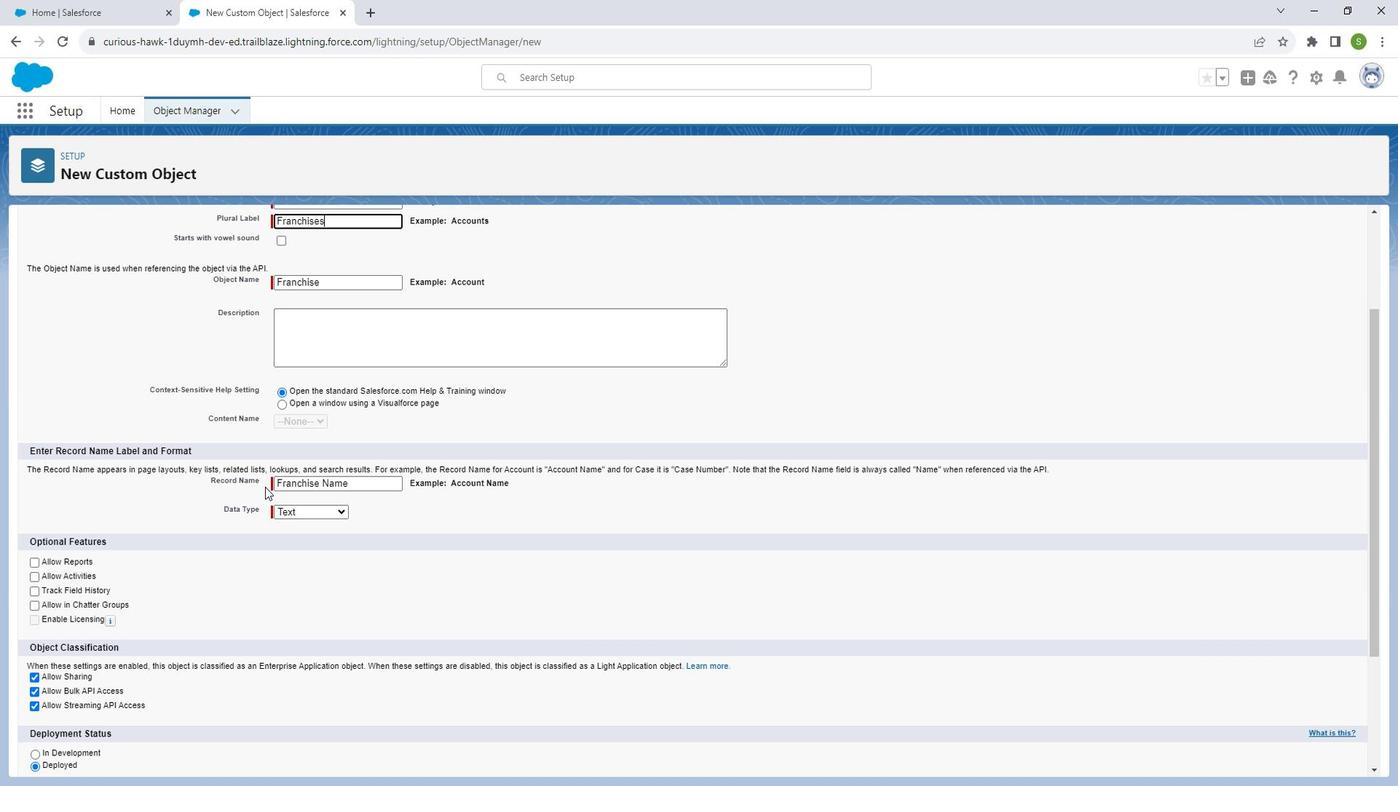 
Action: Mouse moved to (273, 477)
Screenshot: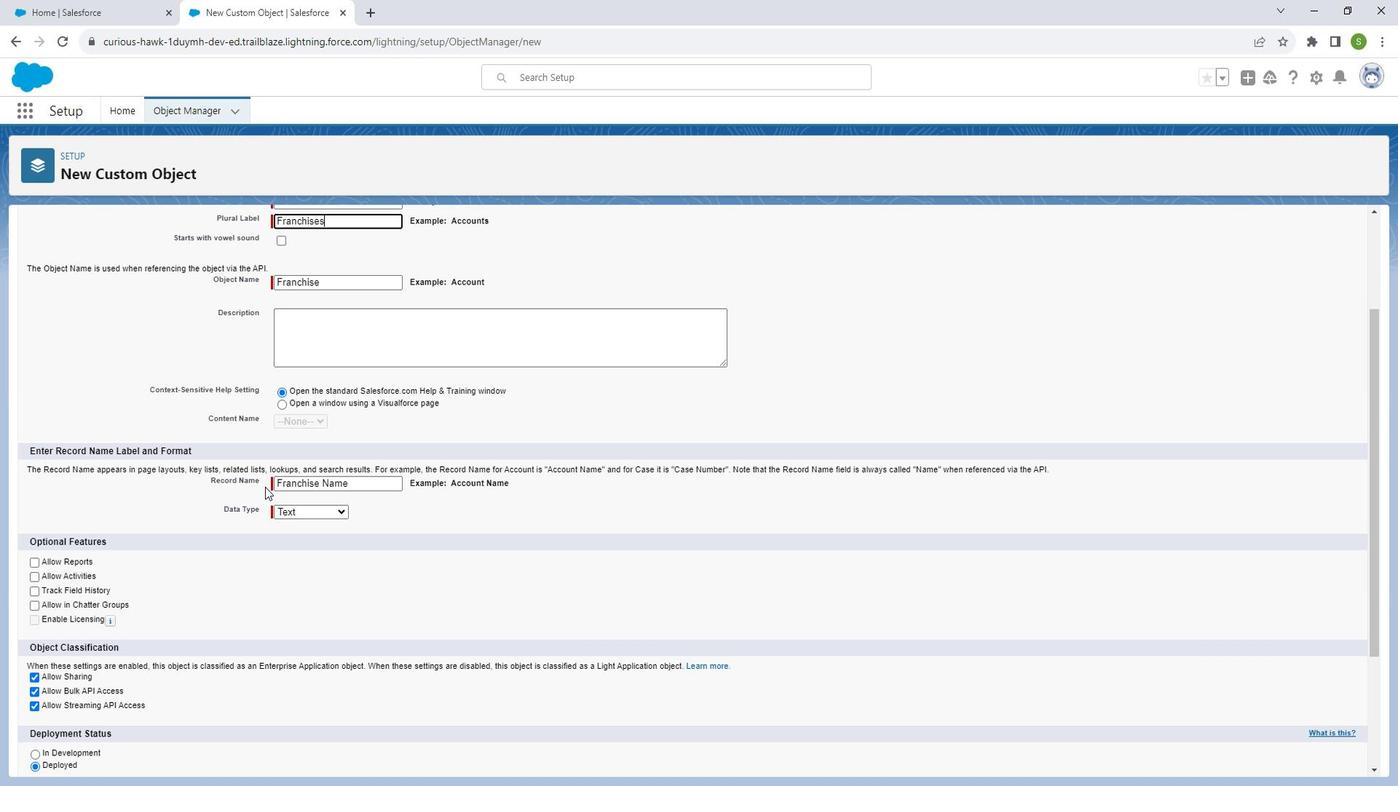 
Action: Mouse scrolled (273, 477) with delta (0, 0)
Screenshot: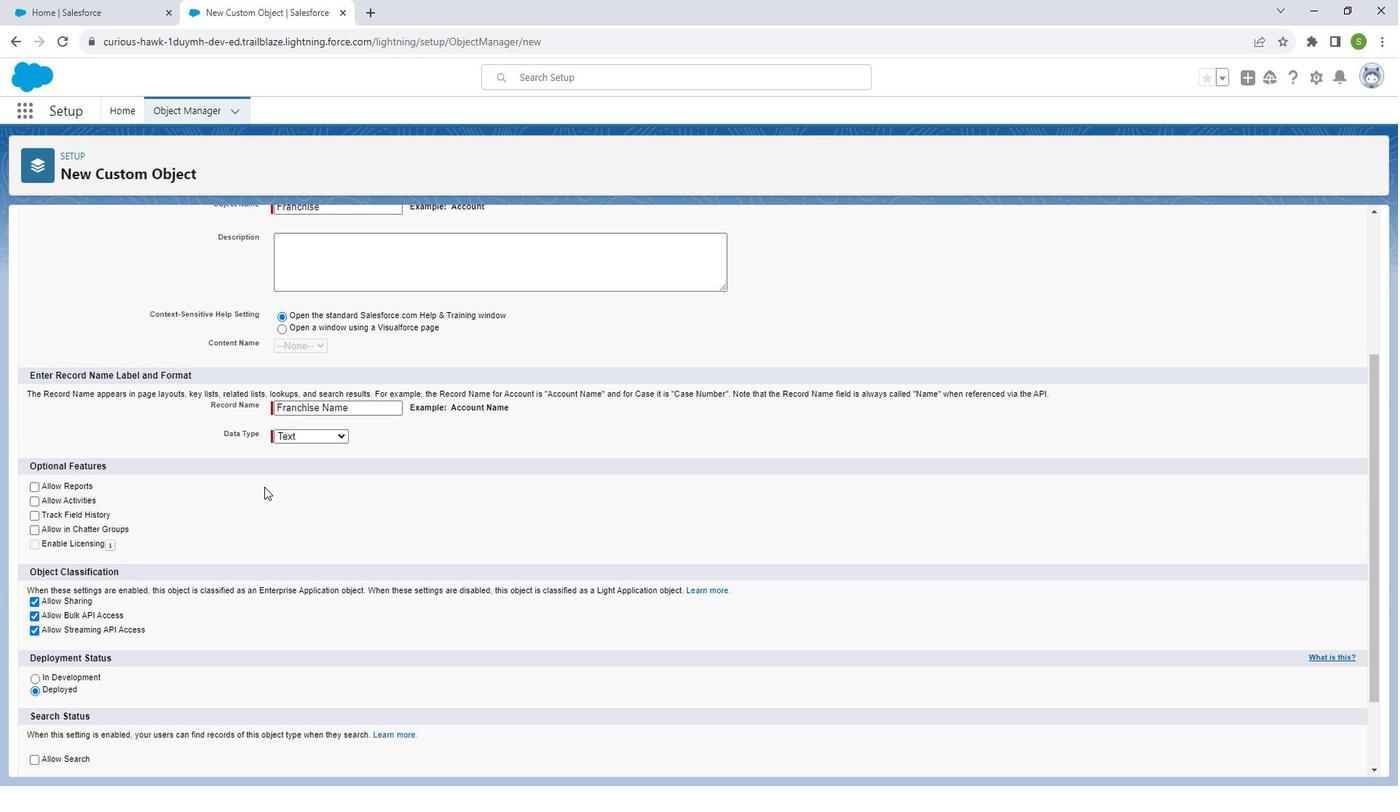 
Action: Mouse moved to (69, 400)
Screenshot: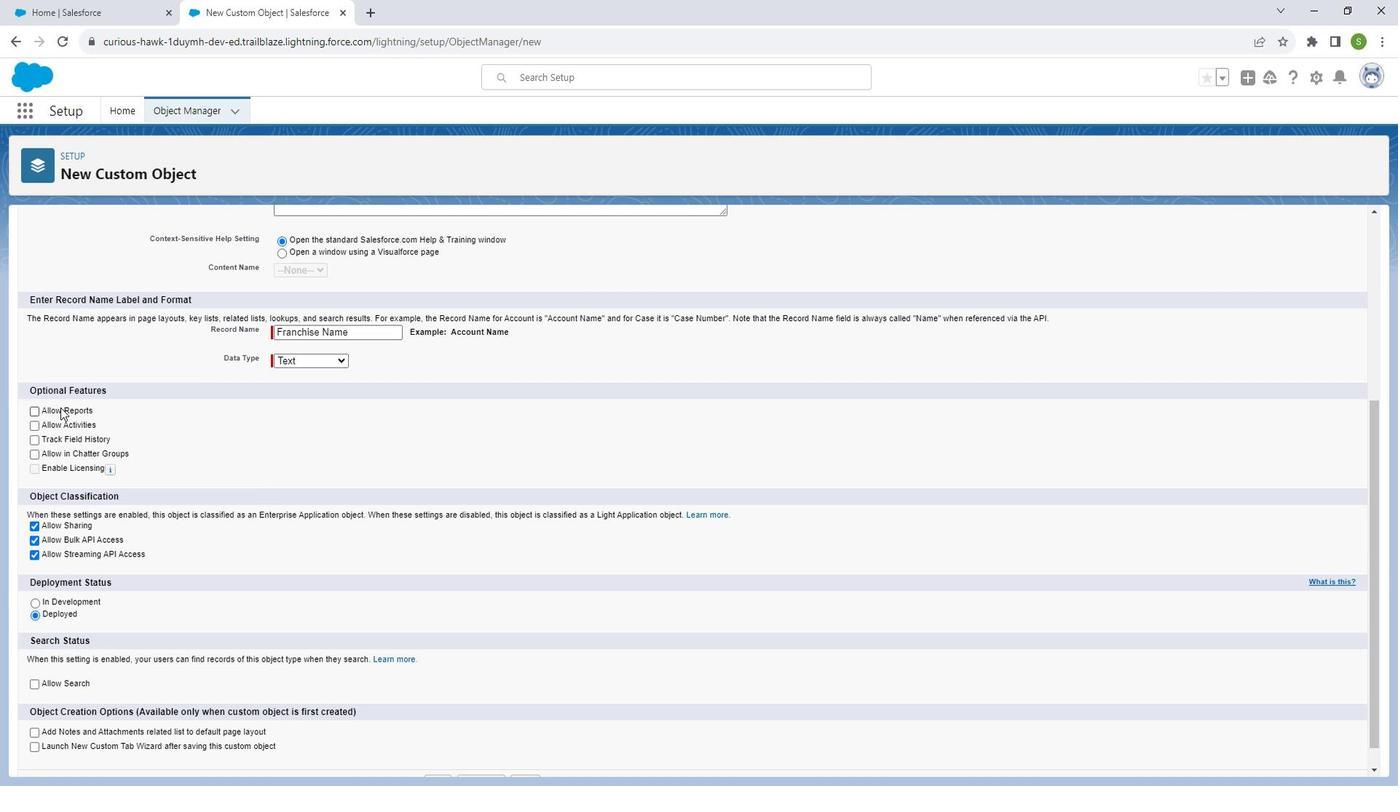 
Action: Mouse pressed left at (69, 400)
Screenshot: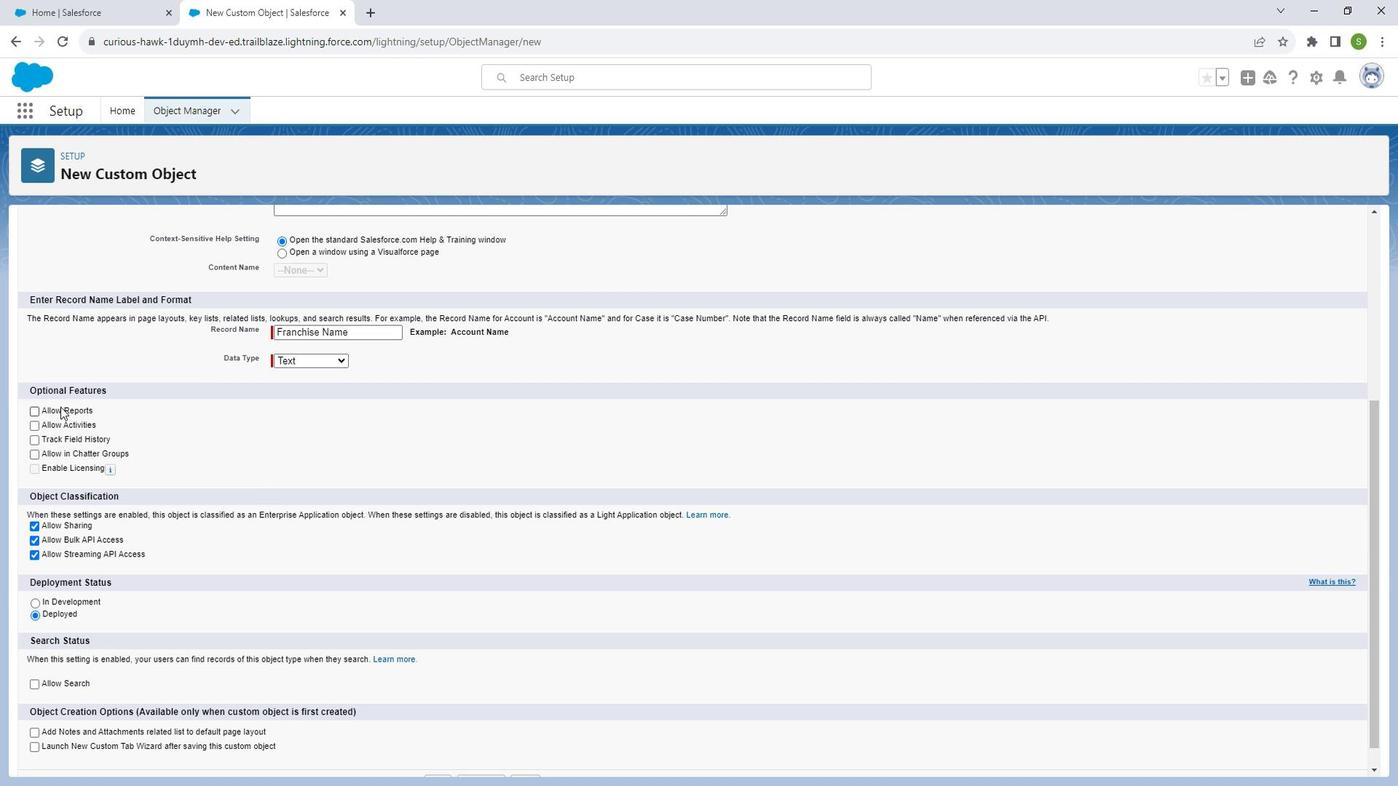 
Action: Mouse moved to (93, 594)
Screenshot: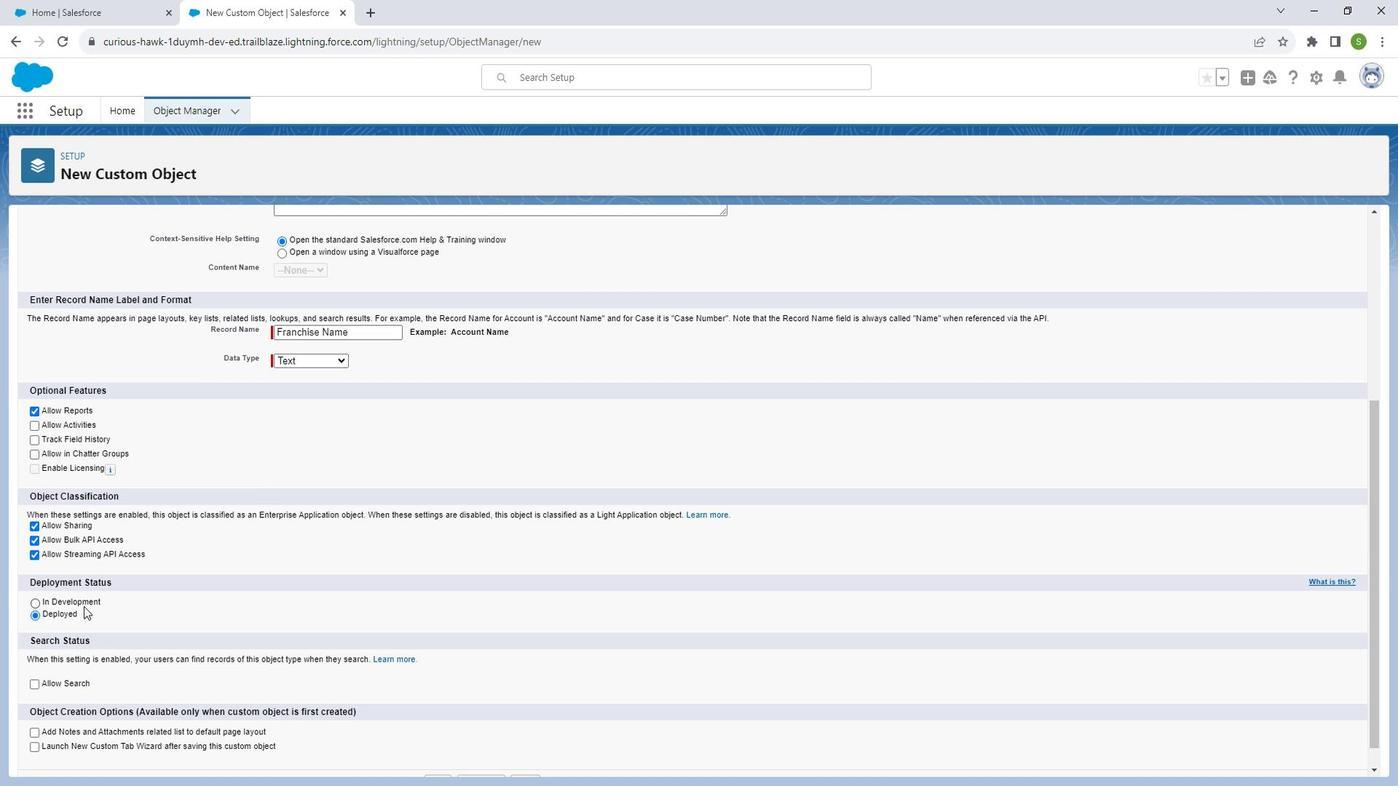 
Action: Mouse scrolled (93, 593) with delta (0, 0)
Screenshot: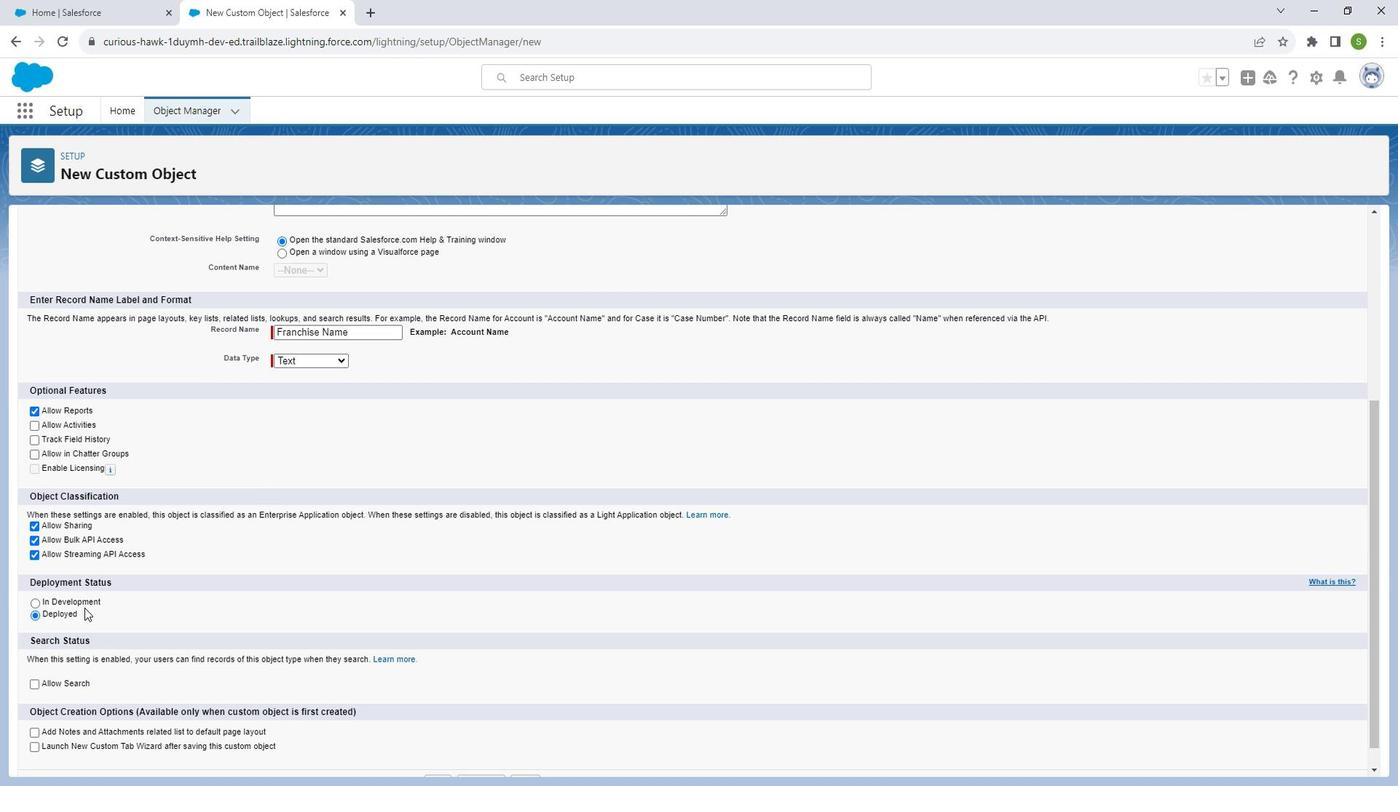 
Action: Mouse moved to (96, 600)
Screenshot: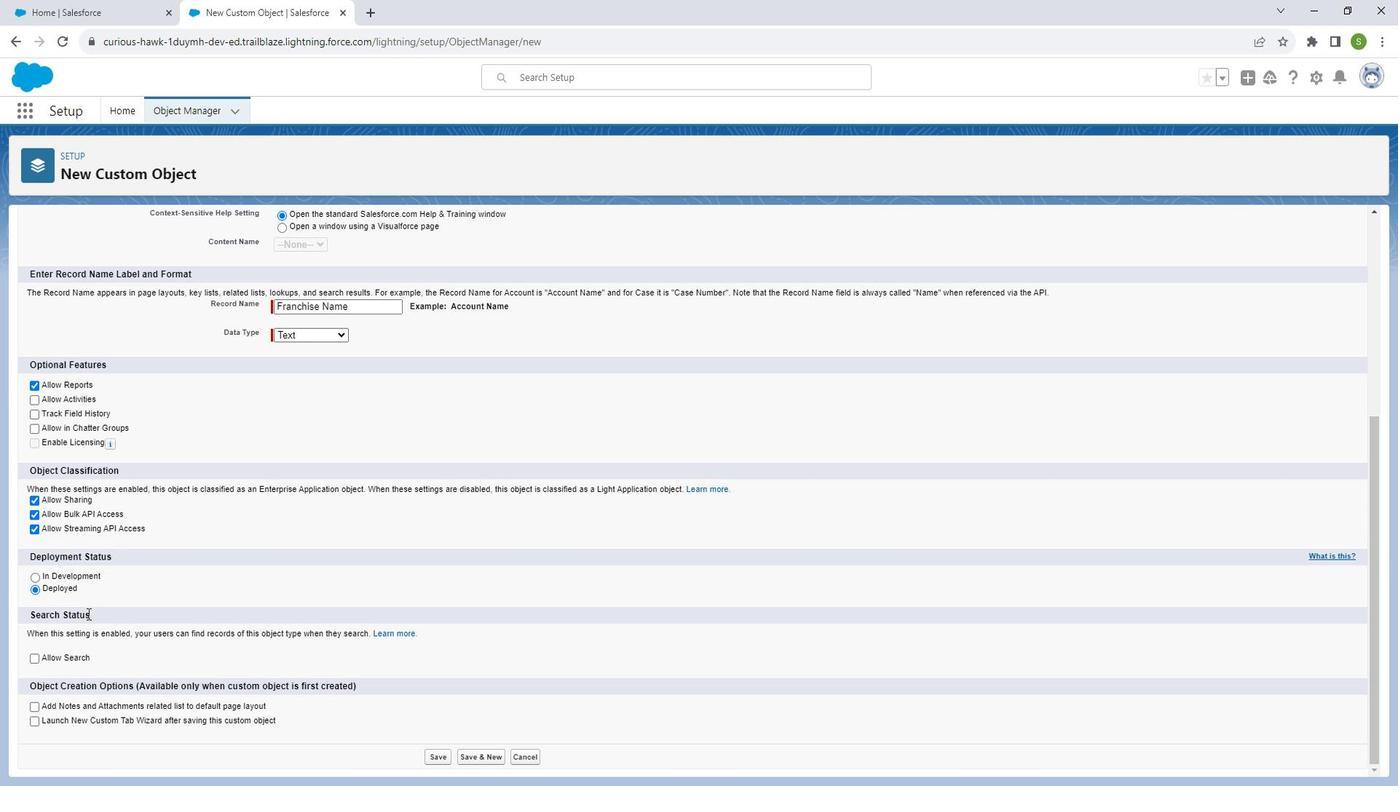 
Action: Mouse scrolled (96, 599) with delta (0, 0)
Screenshot: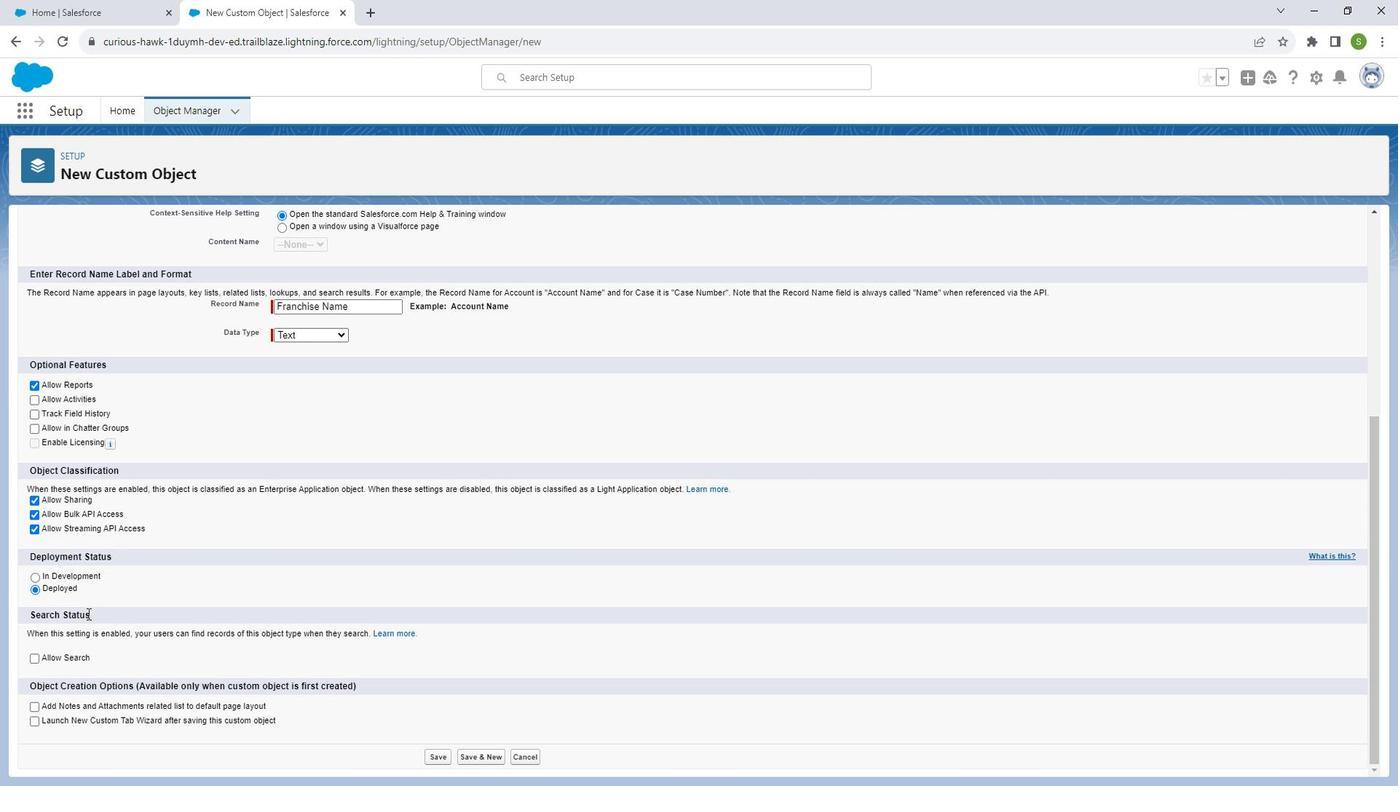 
Action: Mouse moved to (449, 740)
Screenshot: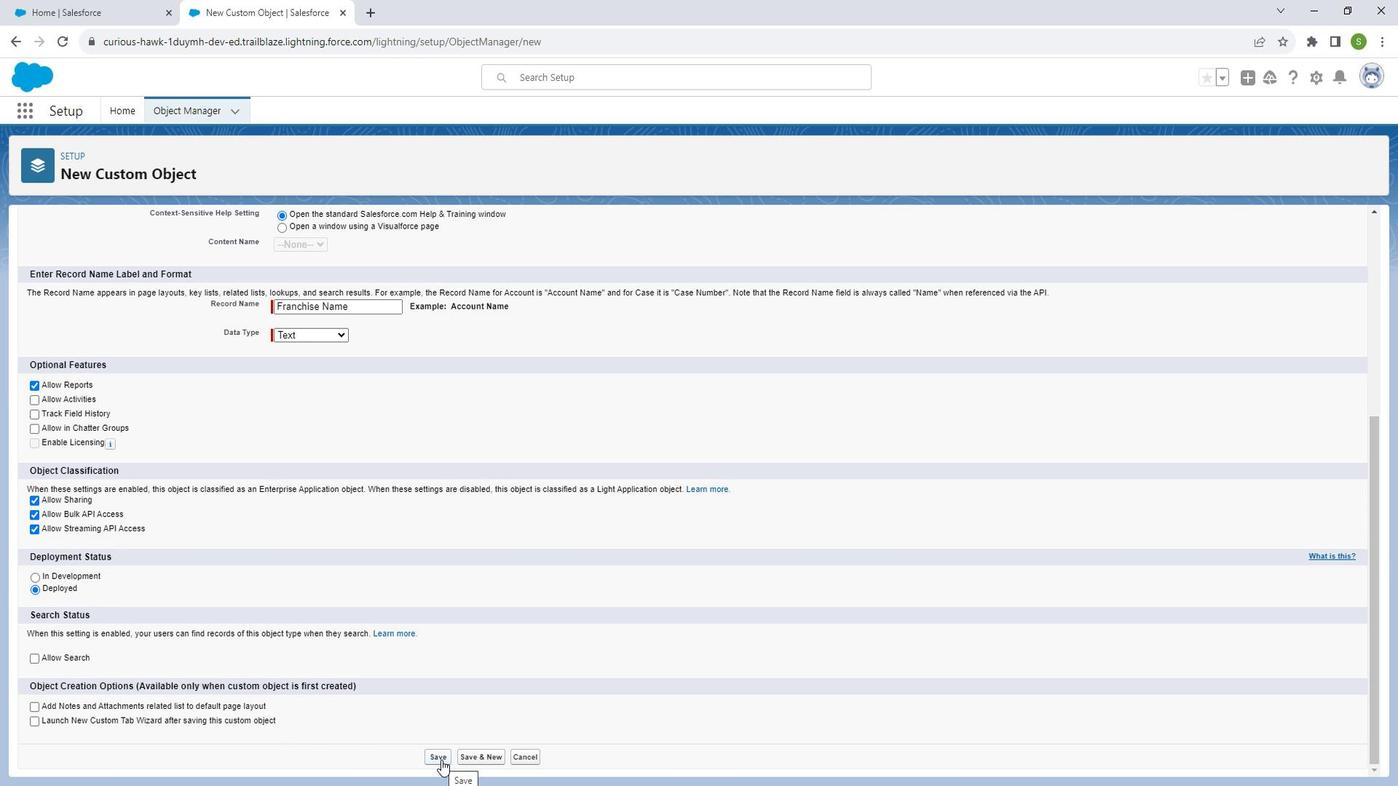 
Action: Mouse pressed left at (449, 740)
Screenshot: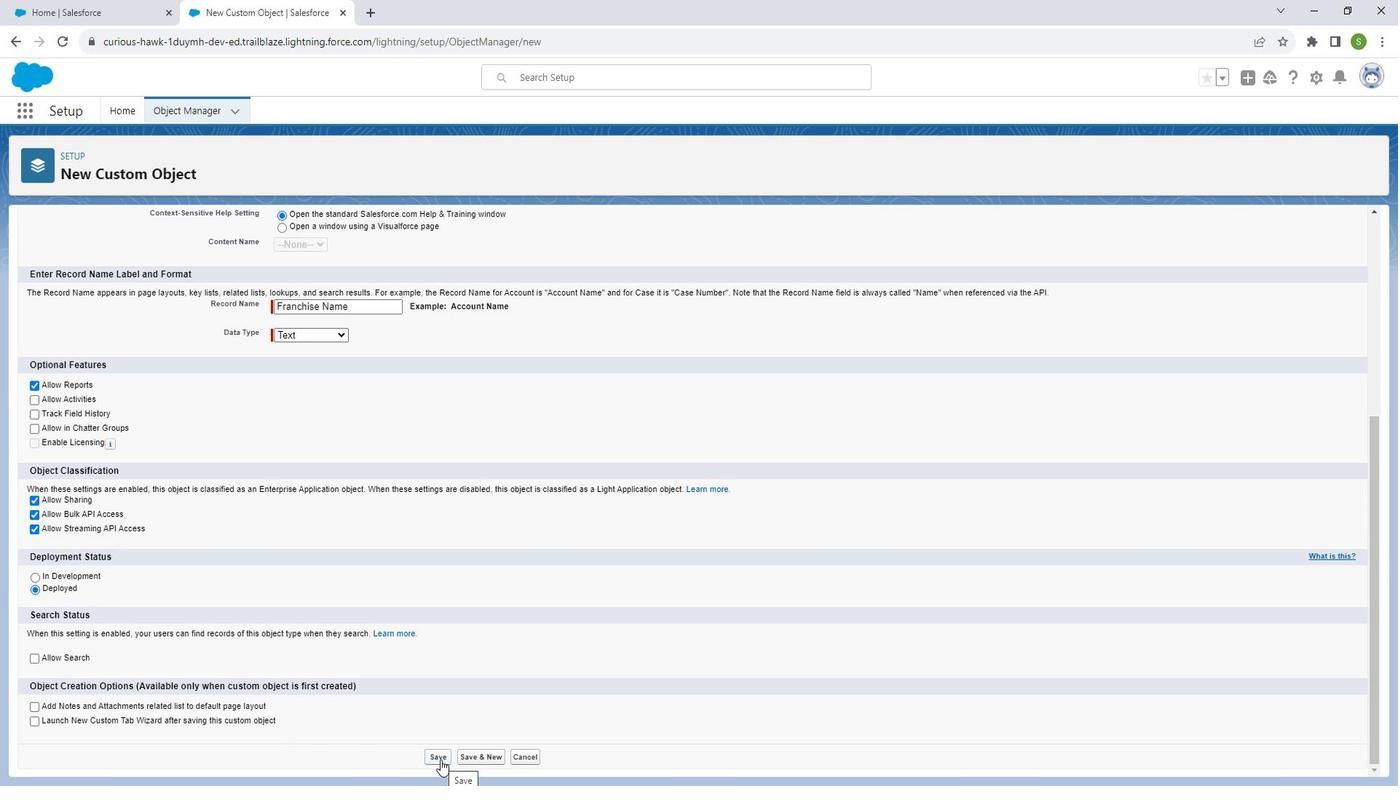 
Action: Mouse moved to (118, 237)
Screenshot: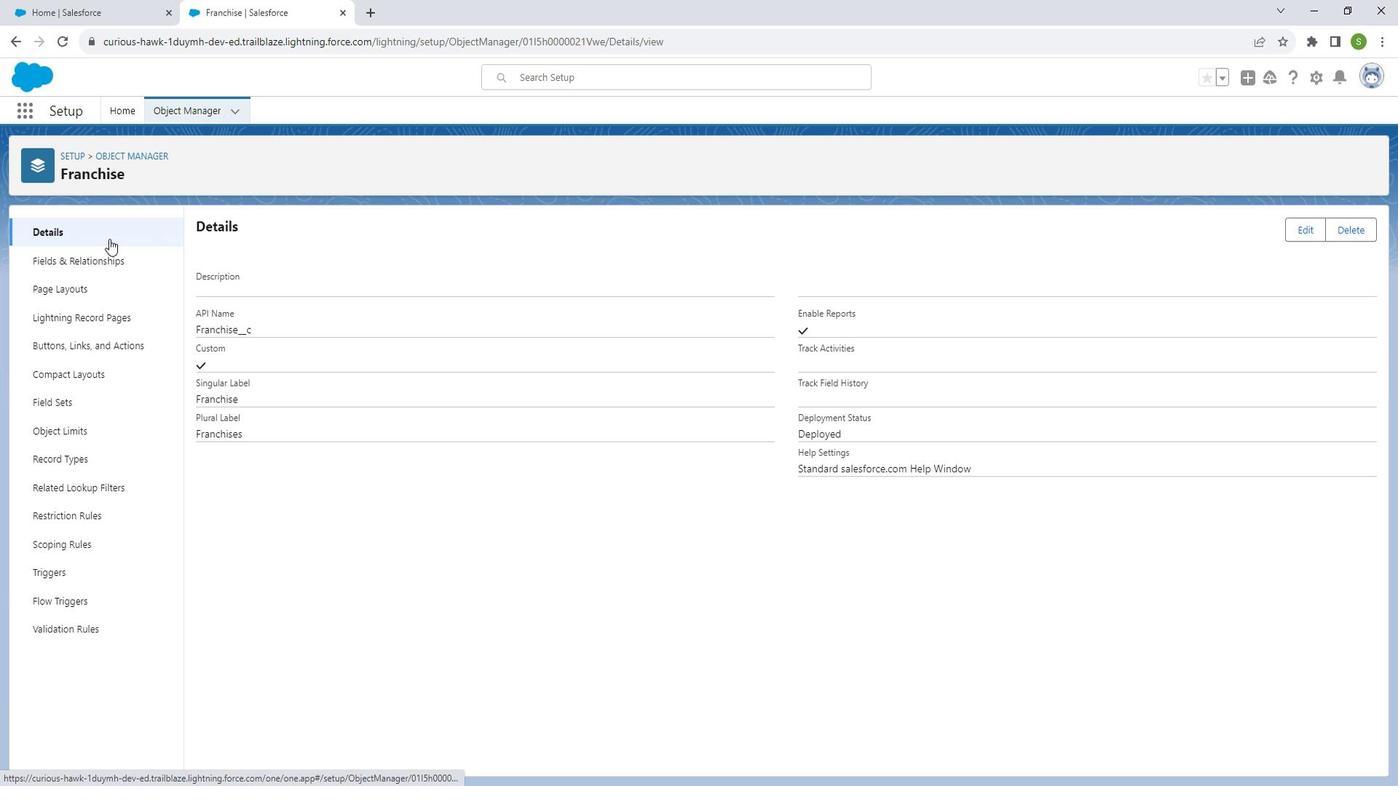 
Action: Mouse pressed left at (118, 237)
Screenshot: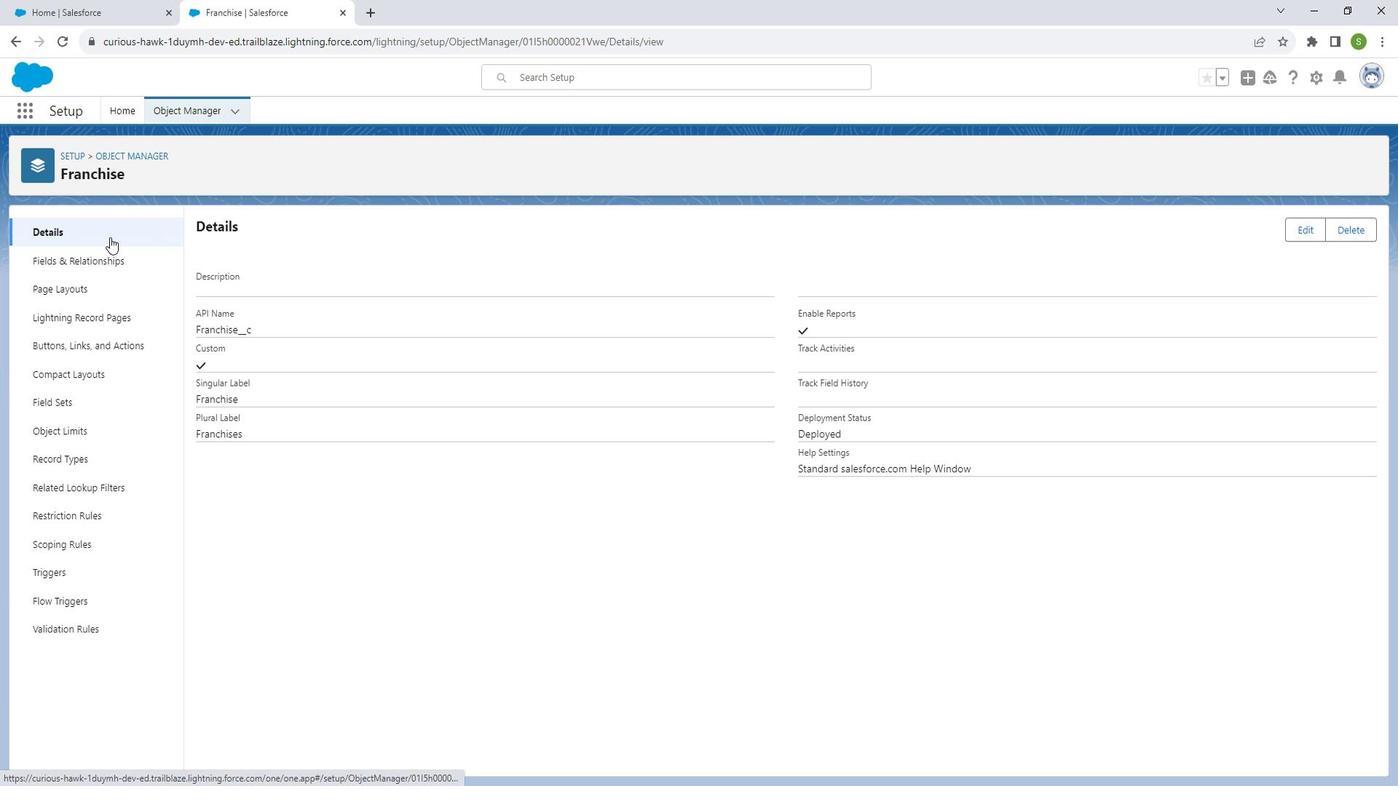 
Action: Mouse moved to (314, 270)
Screenshot: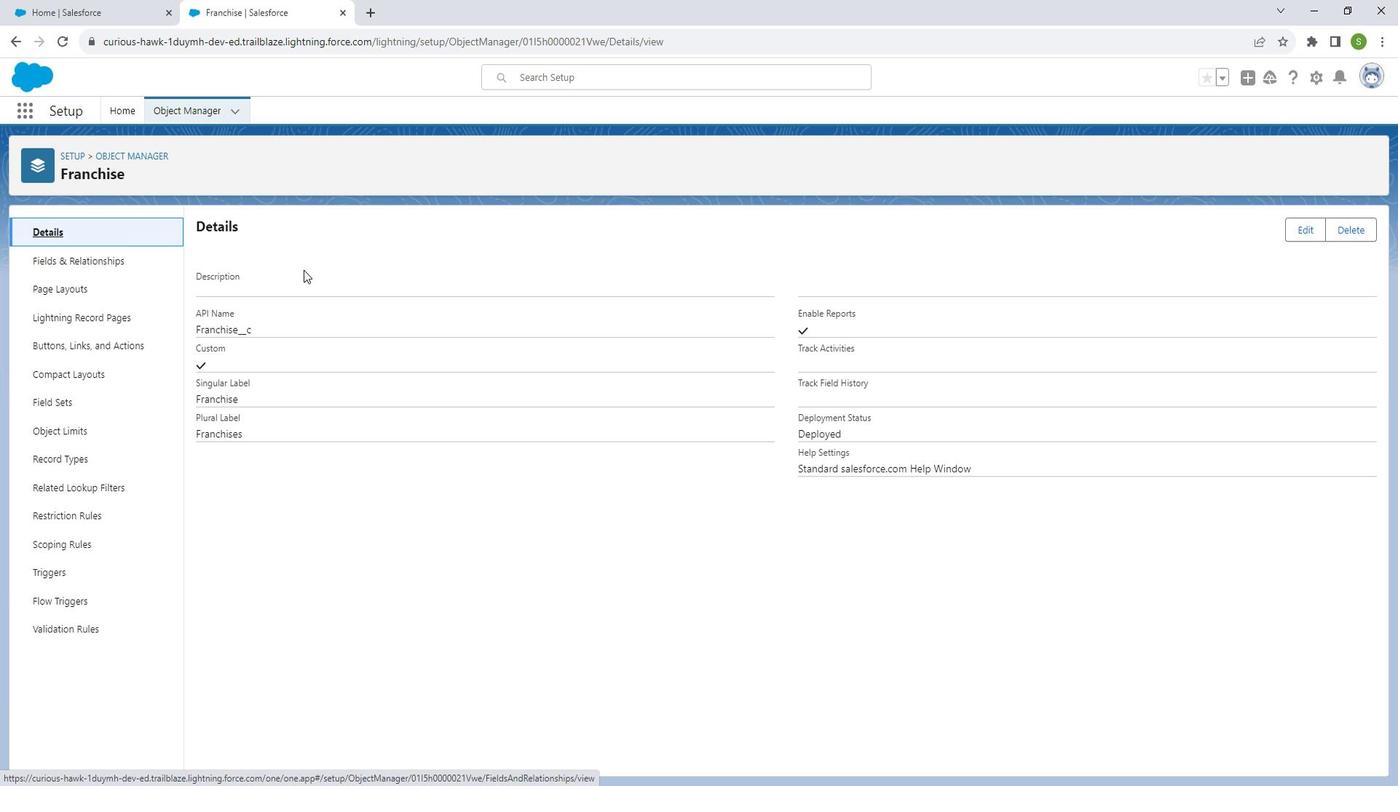 
